 Task: Log work in the project TrendForge for the issue 'Login page not loading or unresponsive' spent time as '3w 3d 14h 49m' and remaining time as '5w 2d 11h 32m' and move to top of backlog. Now add the issue to the epic 'Platform Migration'.
Action: Mouse moved to (257, 70)
Screenshot: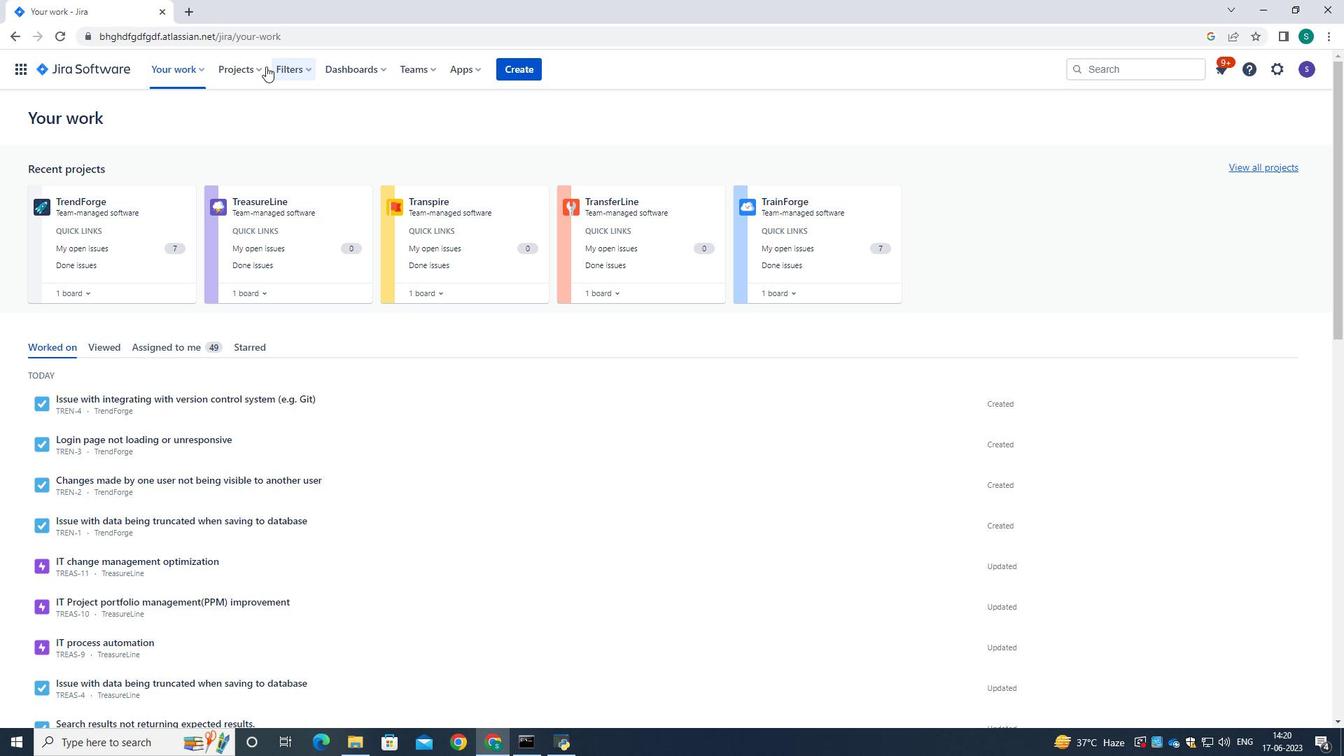 
Action: Mouse pressed left at (257, 70)
Screenshot: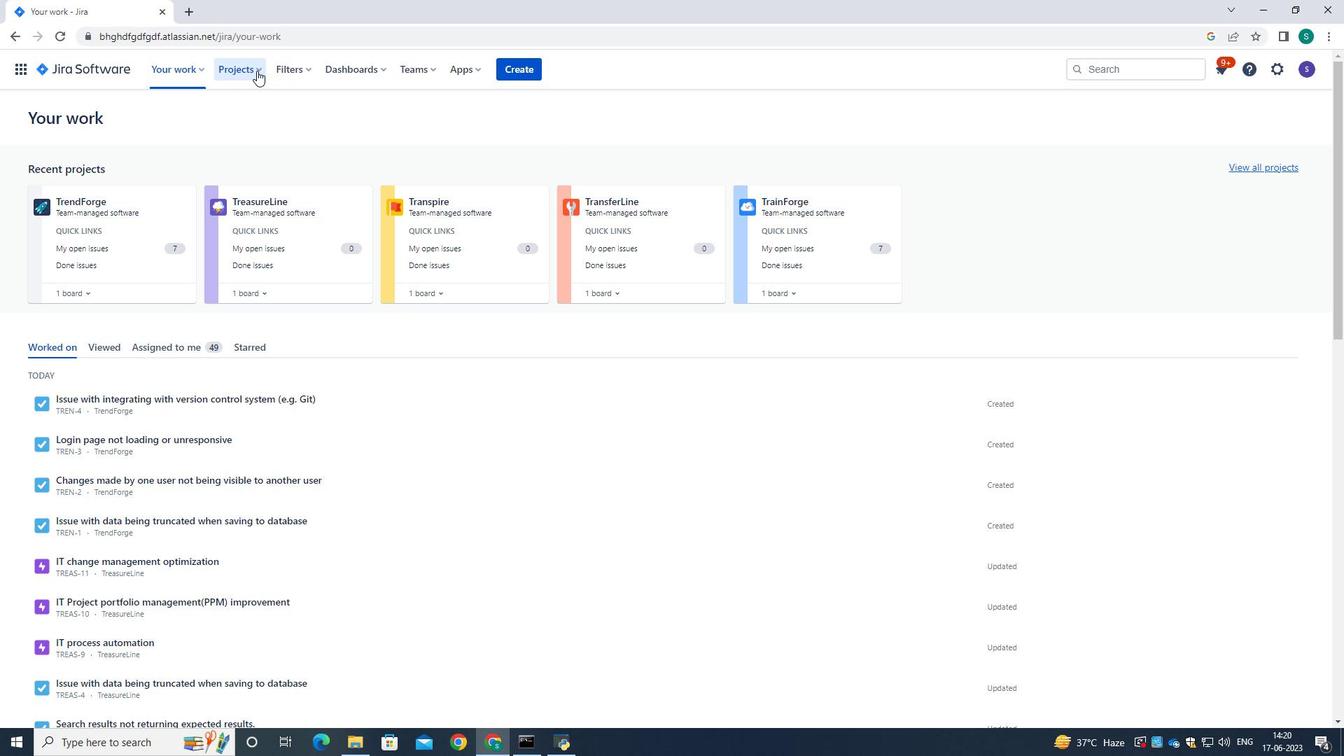 
Action: Mouse moved to (286, 140)
Screenshot: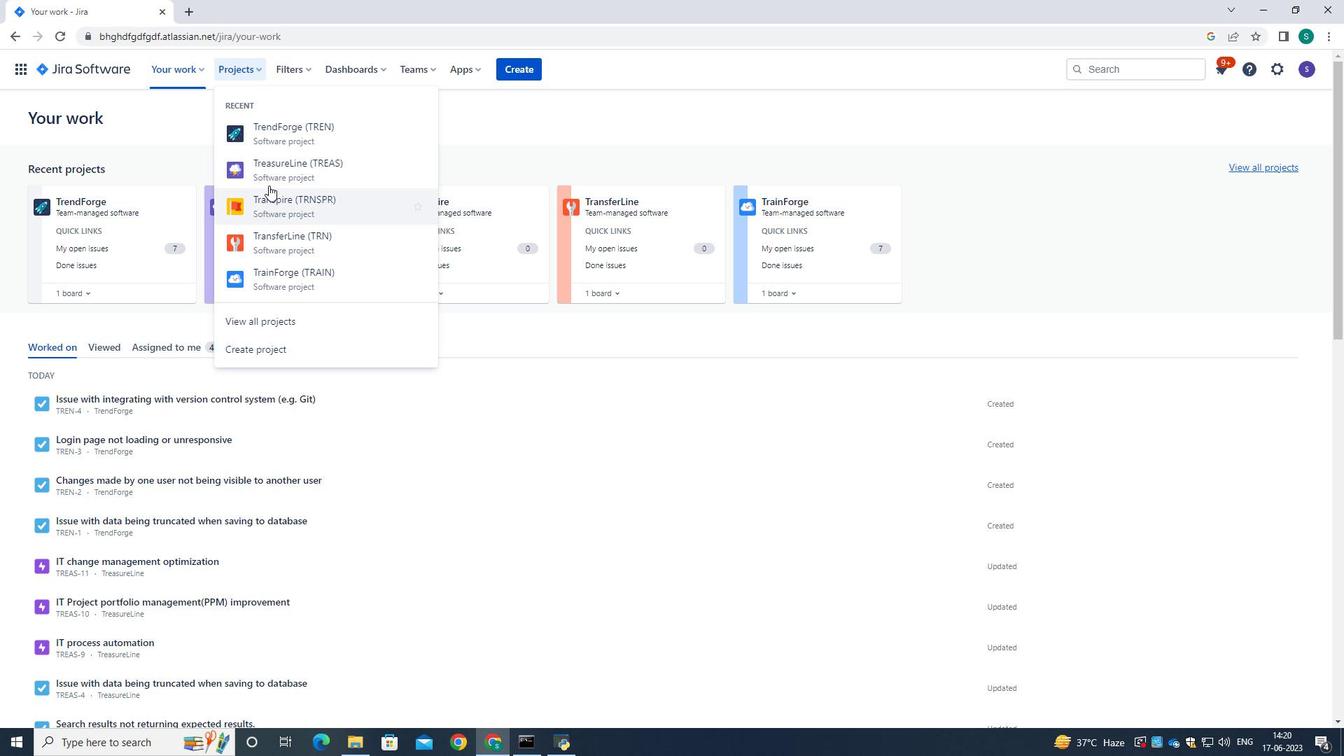 
Action: Mouse pressed left at (286, 140)
Screenshot: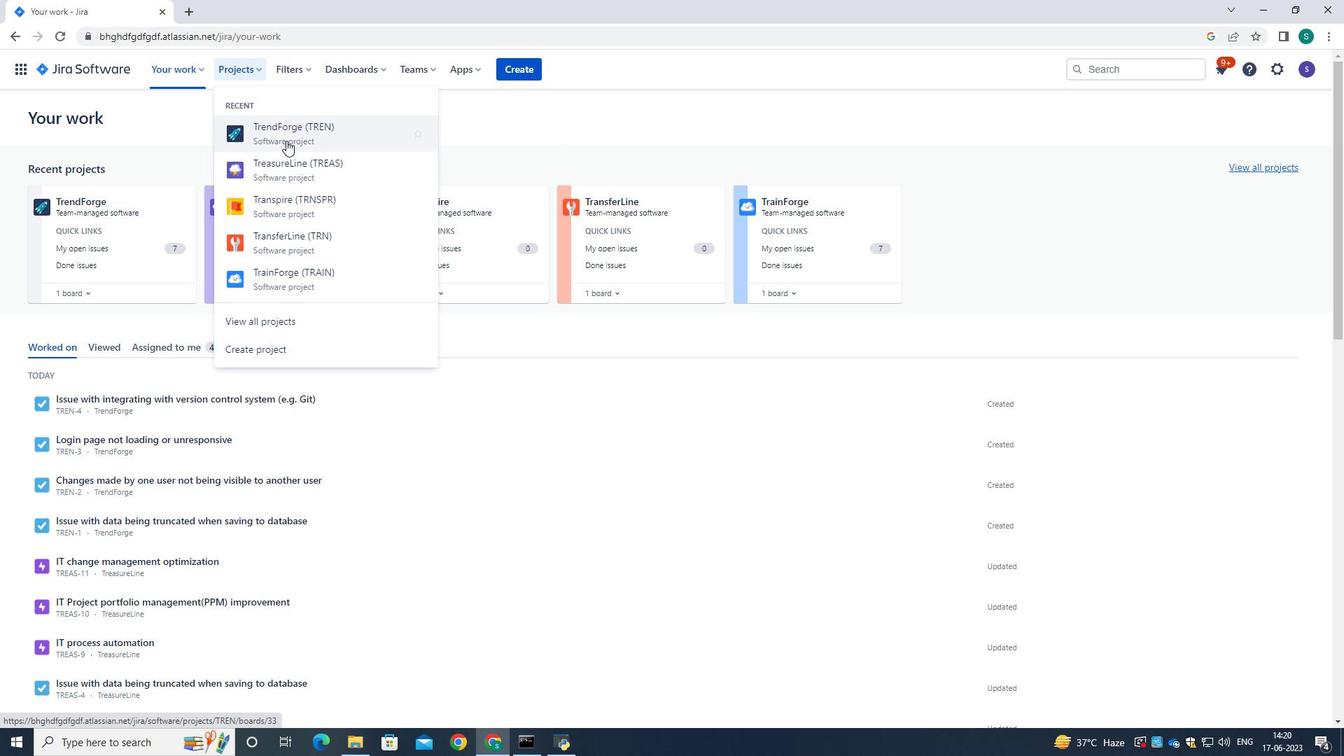 
Action: Mouse moved to (60, 208)
Screenshot: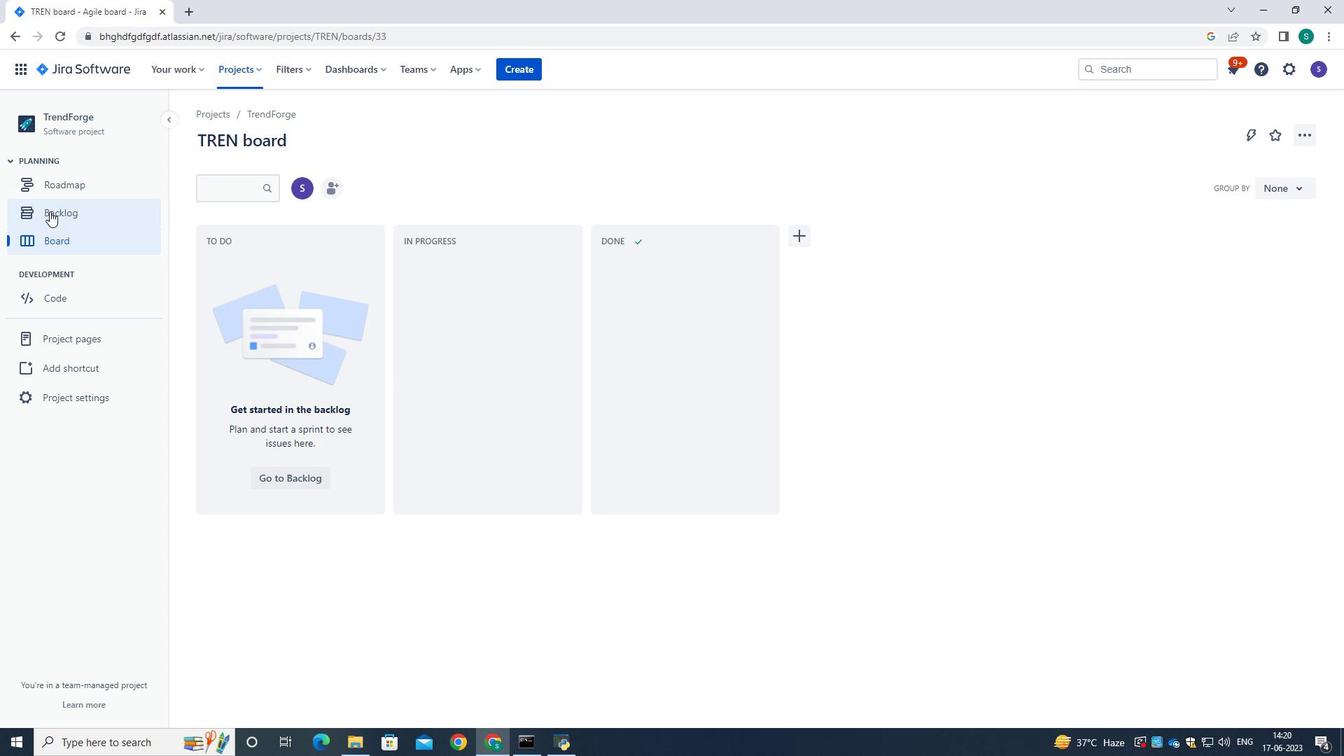 
Action: Mouse pressed left at (60, 208)
Screenshot: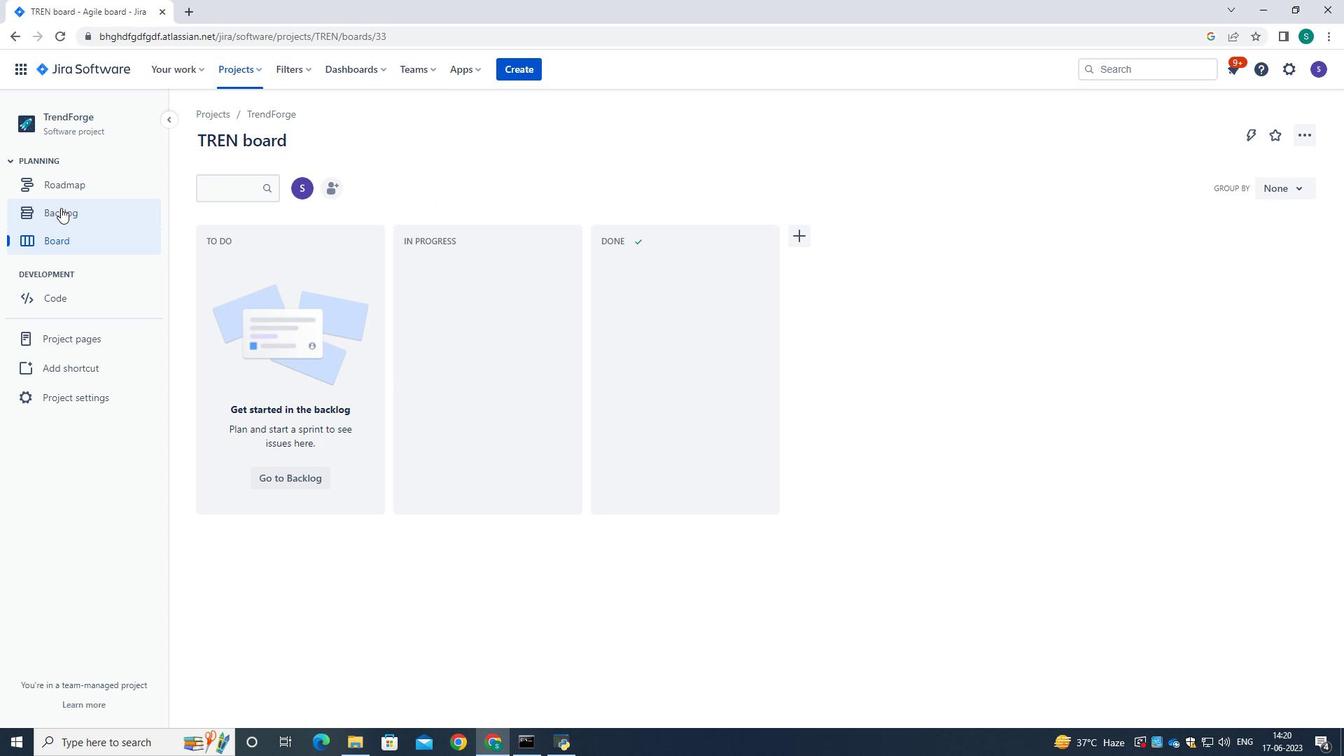 
Action: Mouse moved to (471, 367)
Screenshot: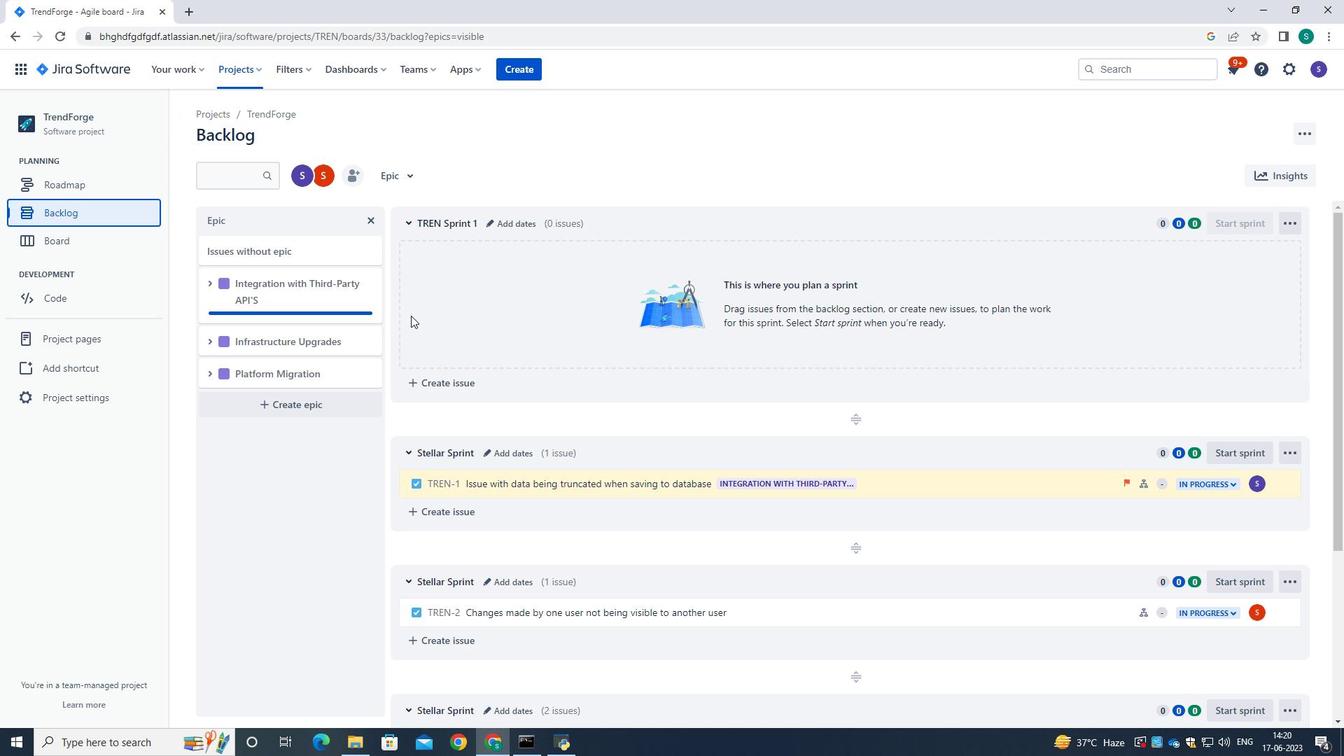 
Action: Mouse scrolled (471, 366) with delta (0, 0)
Screenshot: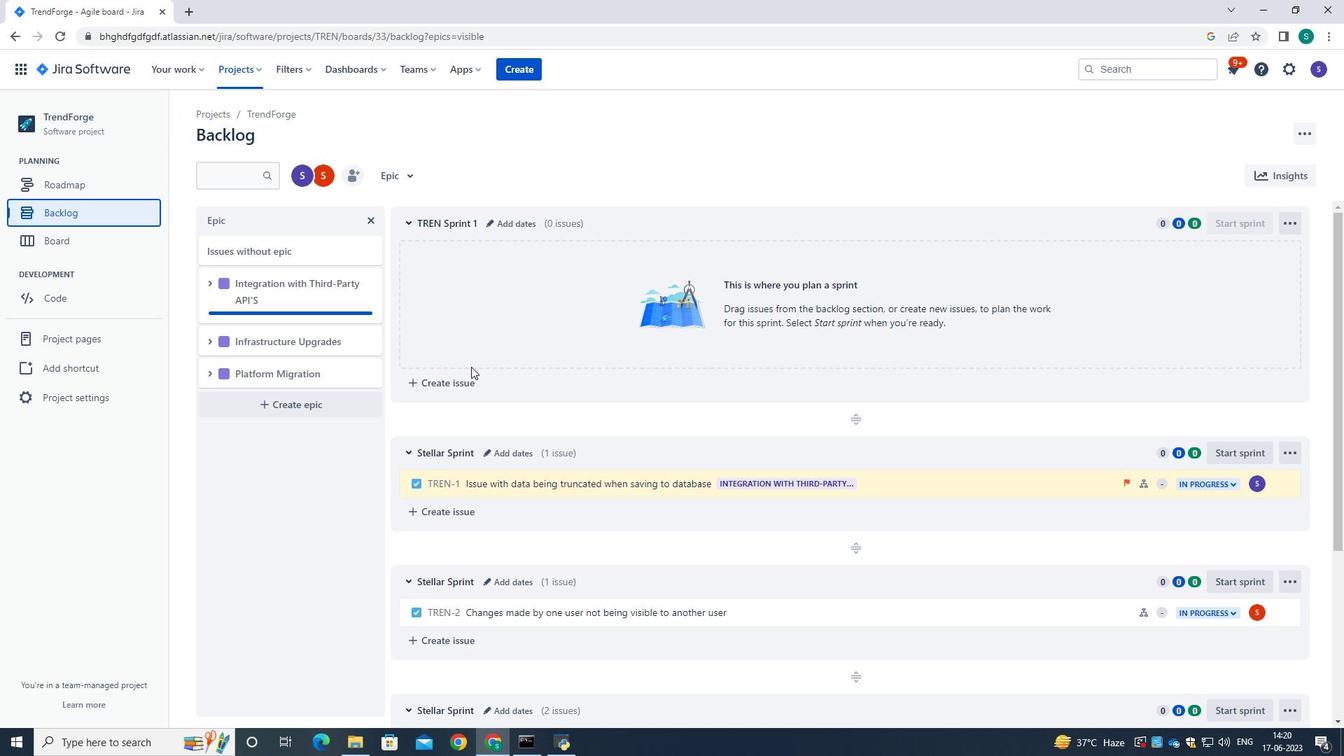 
Action: Mouse scrolled (471, 366) with delta (0, 0)
Screenshot: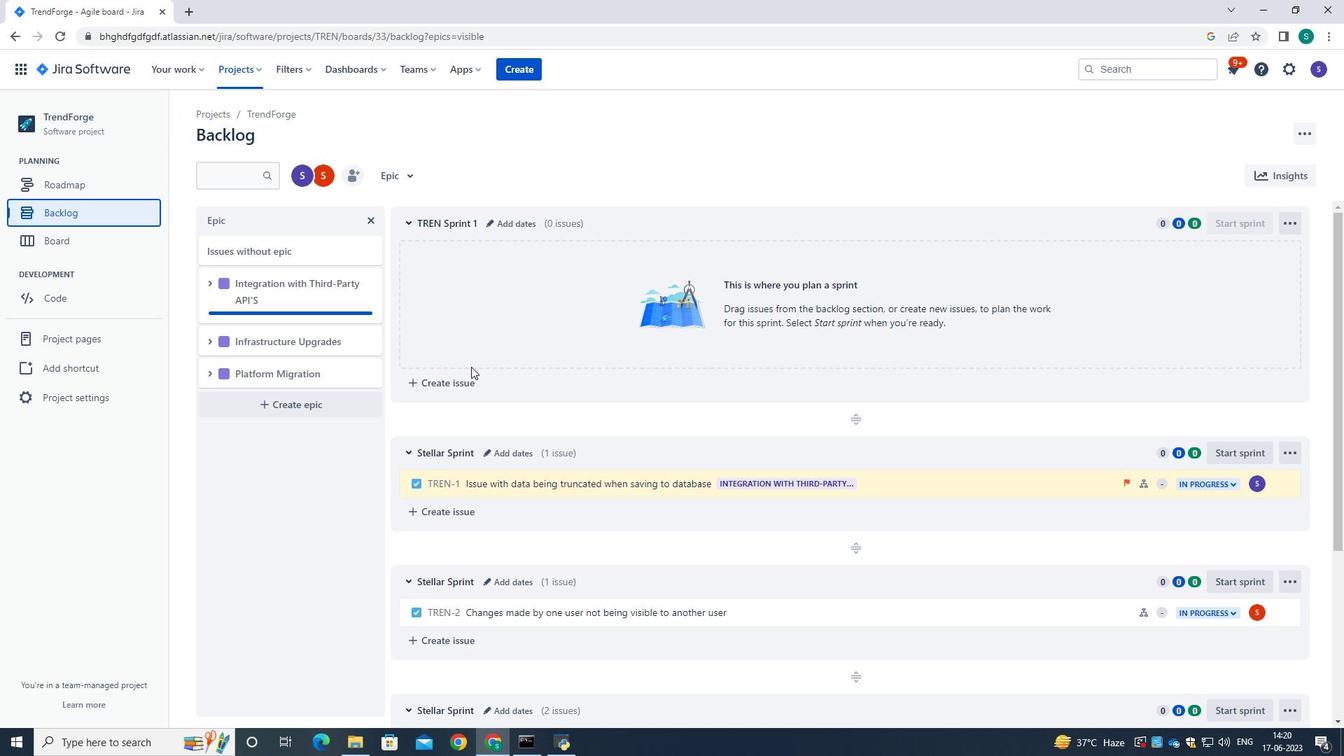 
Action: Mouse moved to (475, 378)
Screenshot: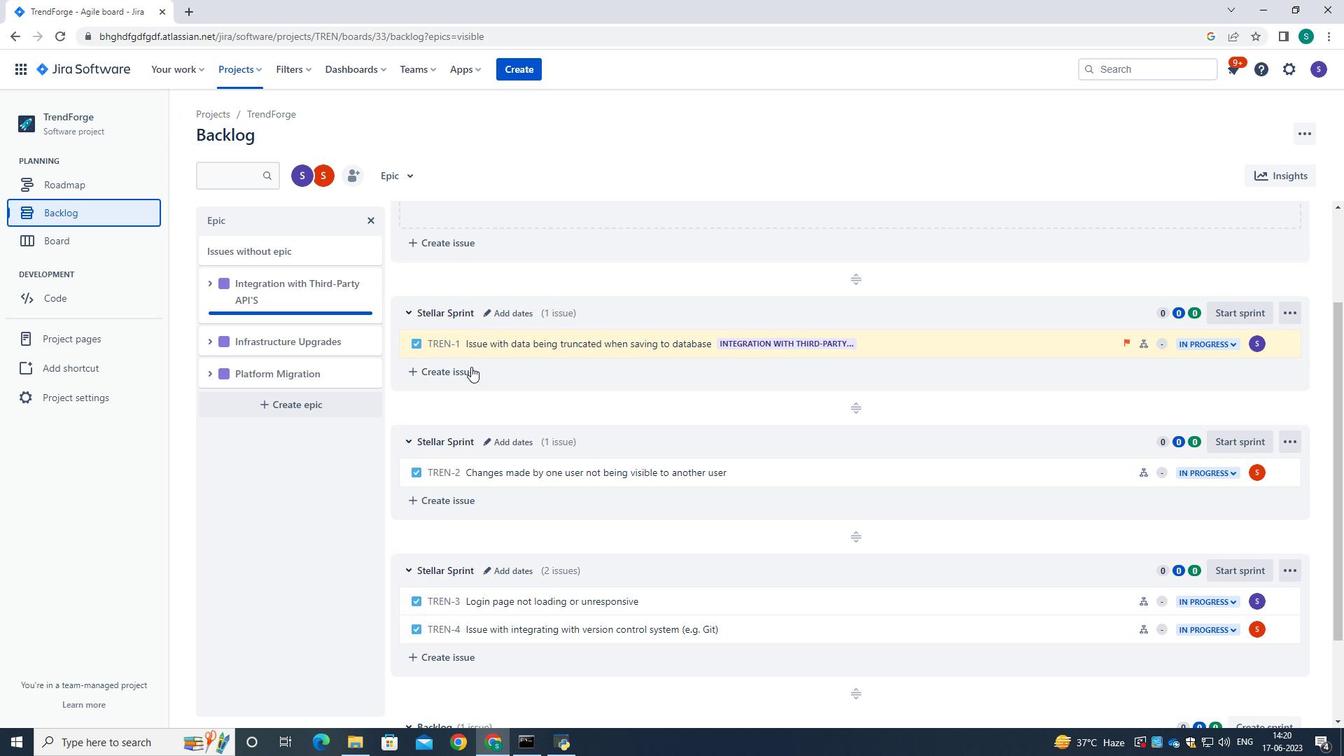 
Action: Mouse scrolled (475, 378) with delta (0, 0)
Screenshot: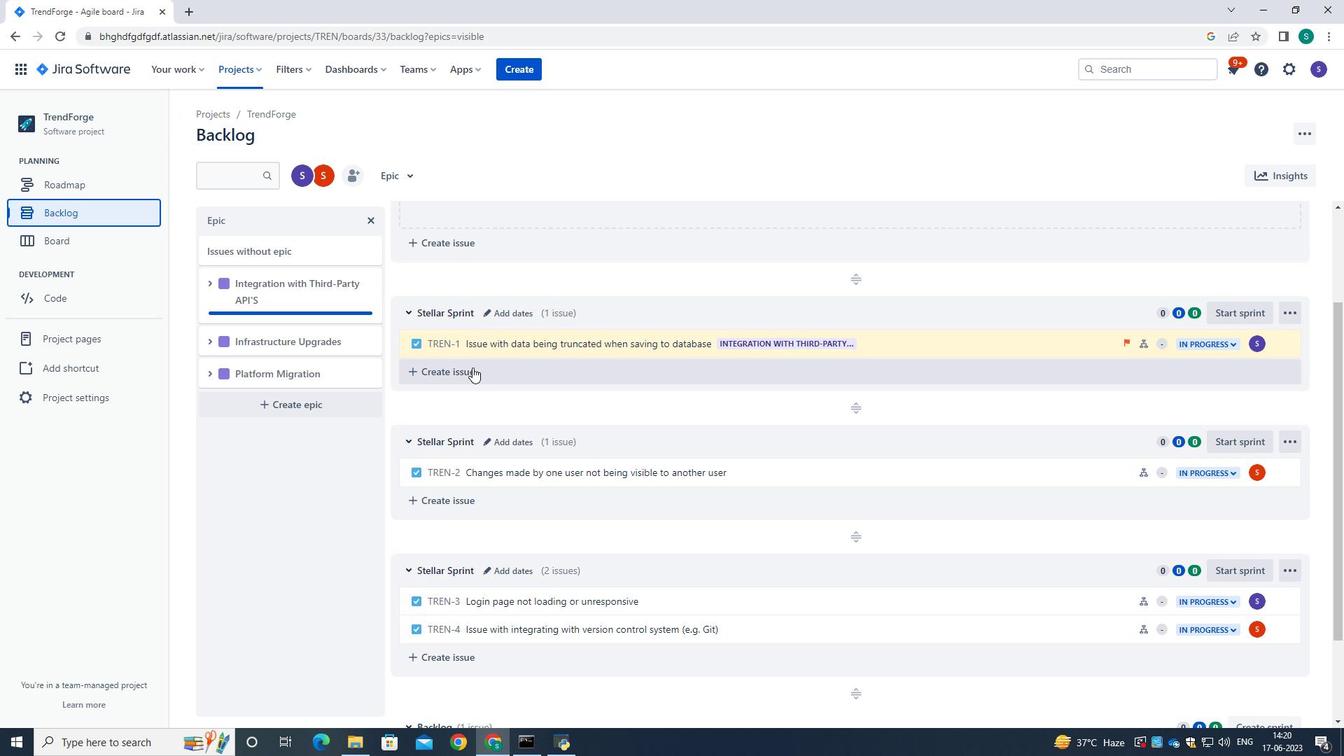
Action: Mouse moved to (606, 535)
Screenshot: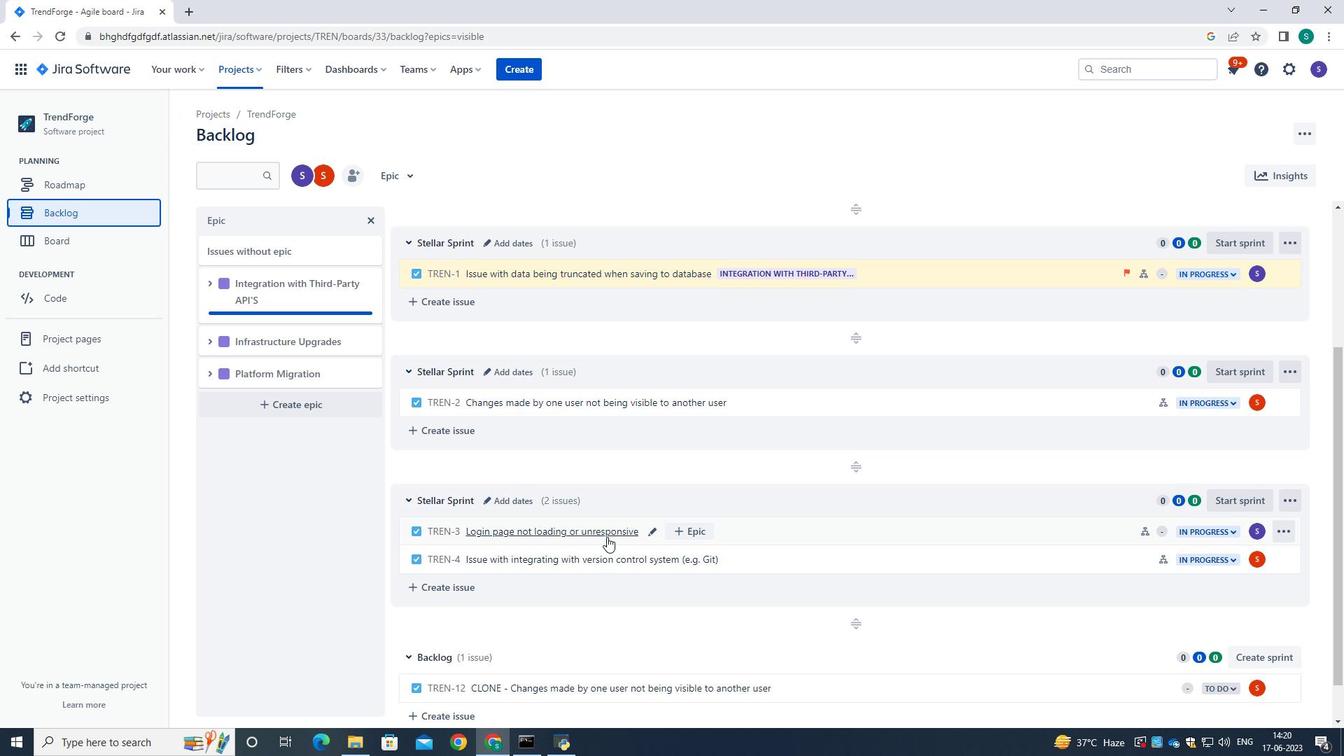 
Action: Mouse pressed left at (606, 535)
Screenshot: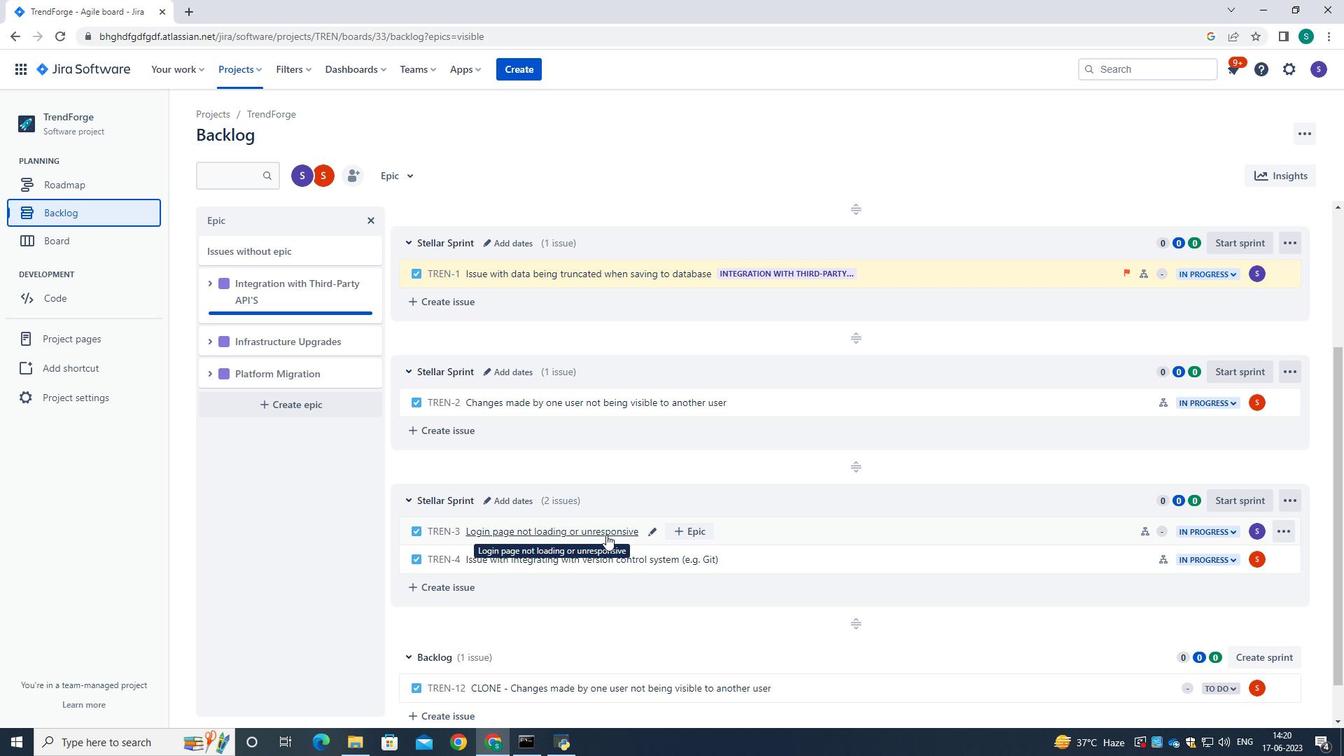 
Action: Mouse moved to (1134, 509)
Screenshot: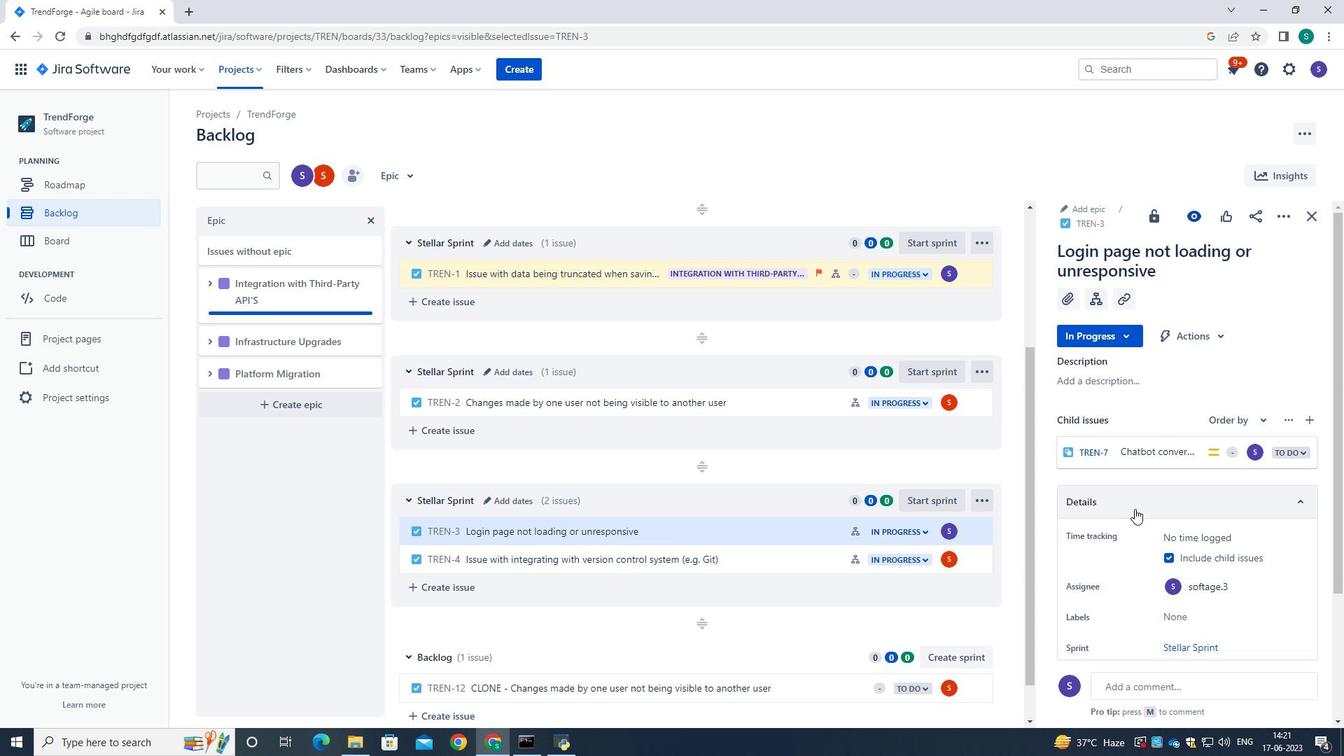 
Action: Mouse scrolled (1134, 508) with delta (0, 0)
Screenshot: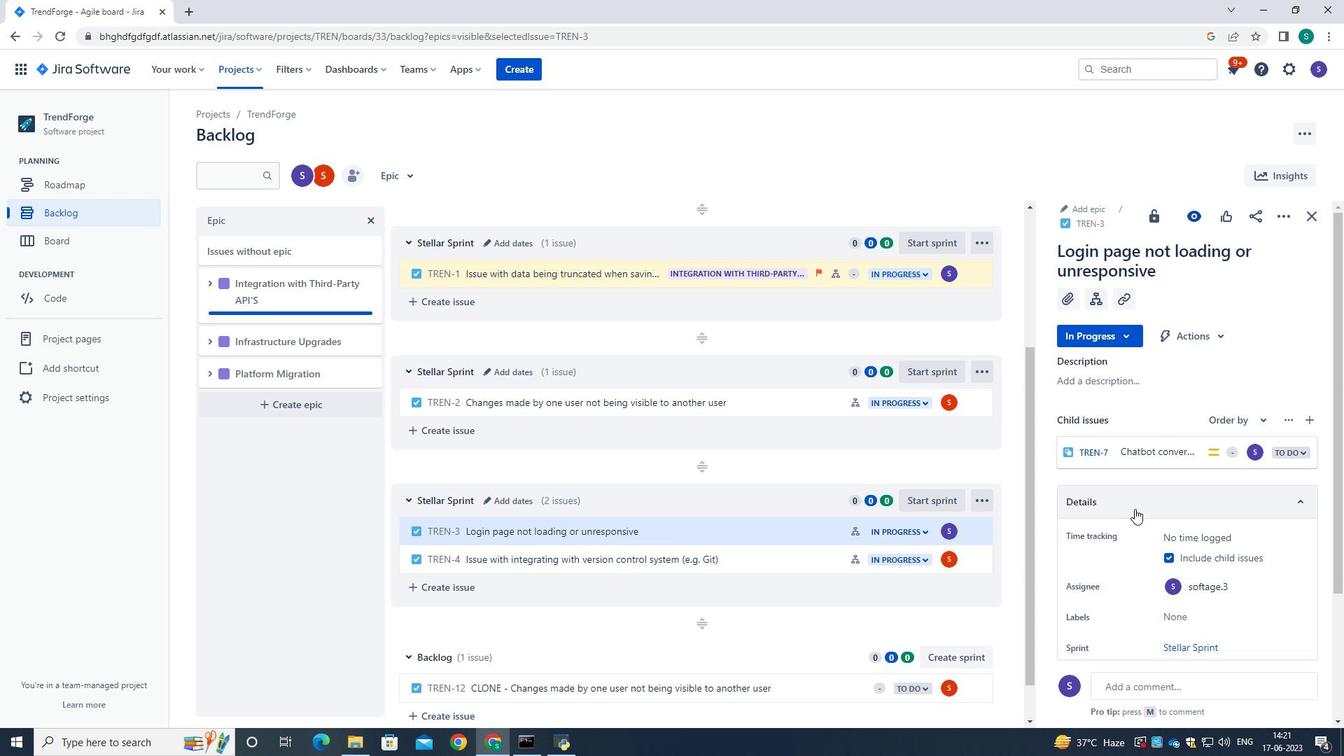 
Action: Mouse scrolled (1134, 508) with delta (0, 0)
Screenshot: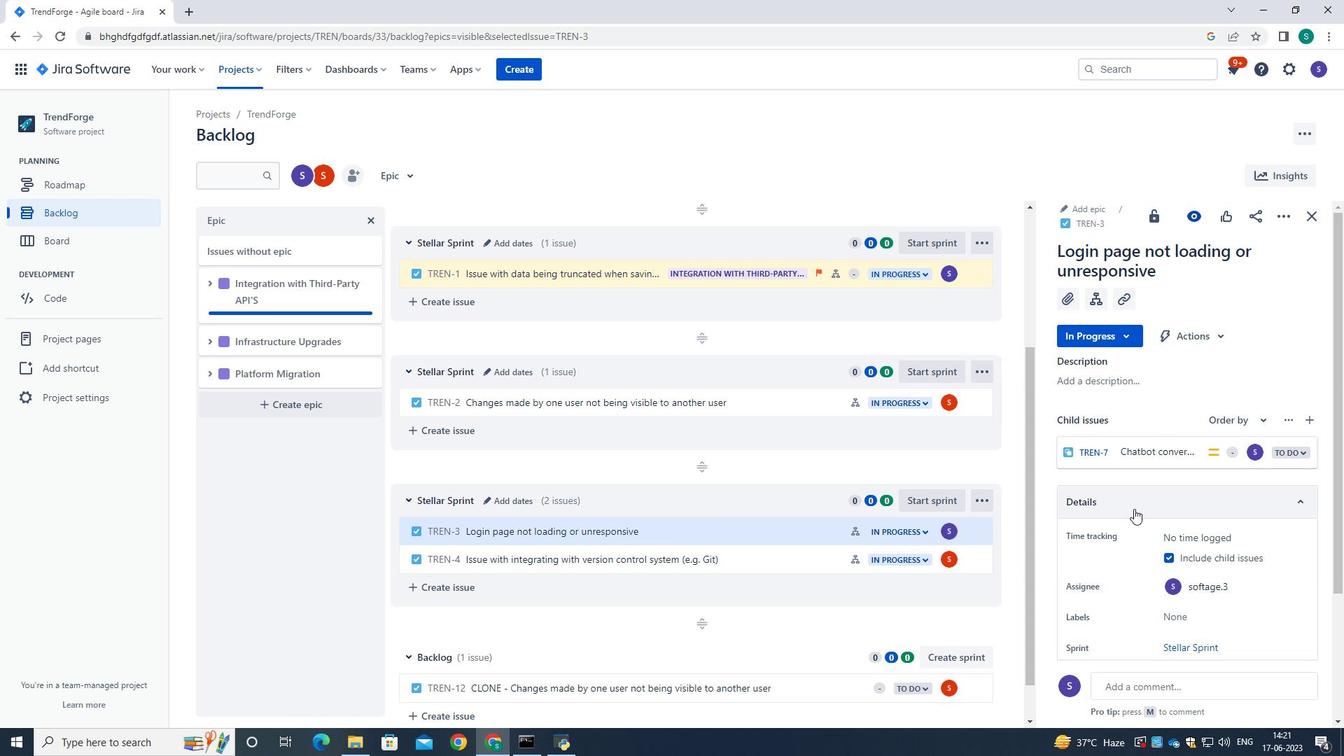 
Action: Mouse scrolled (1134, 509) with delta (0, 0)
Screenshot: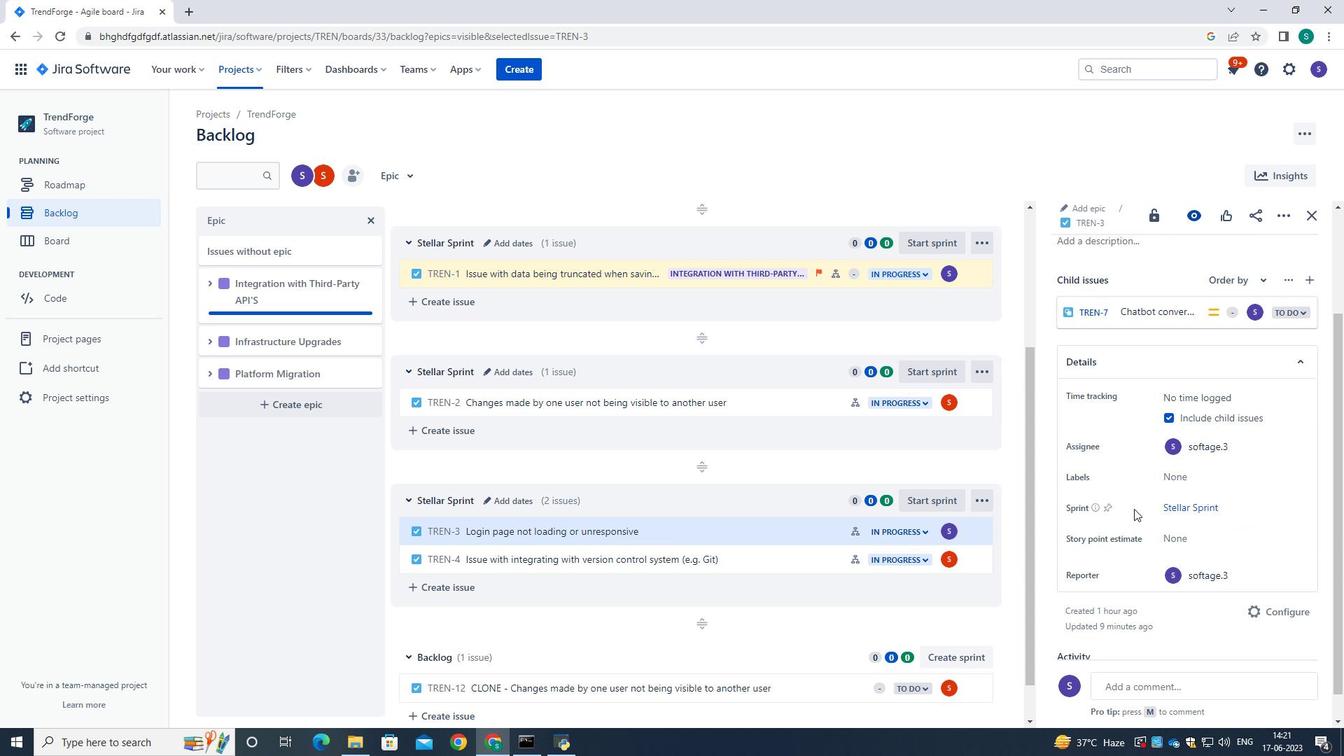 
Action: Mouse scrolled (1134, 509) with delta (0, 0)
Screenshot: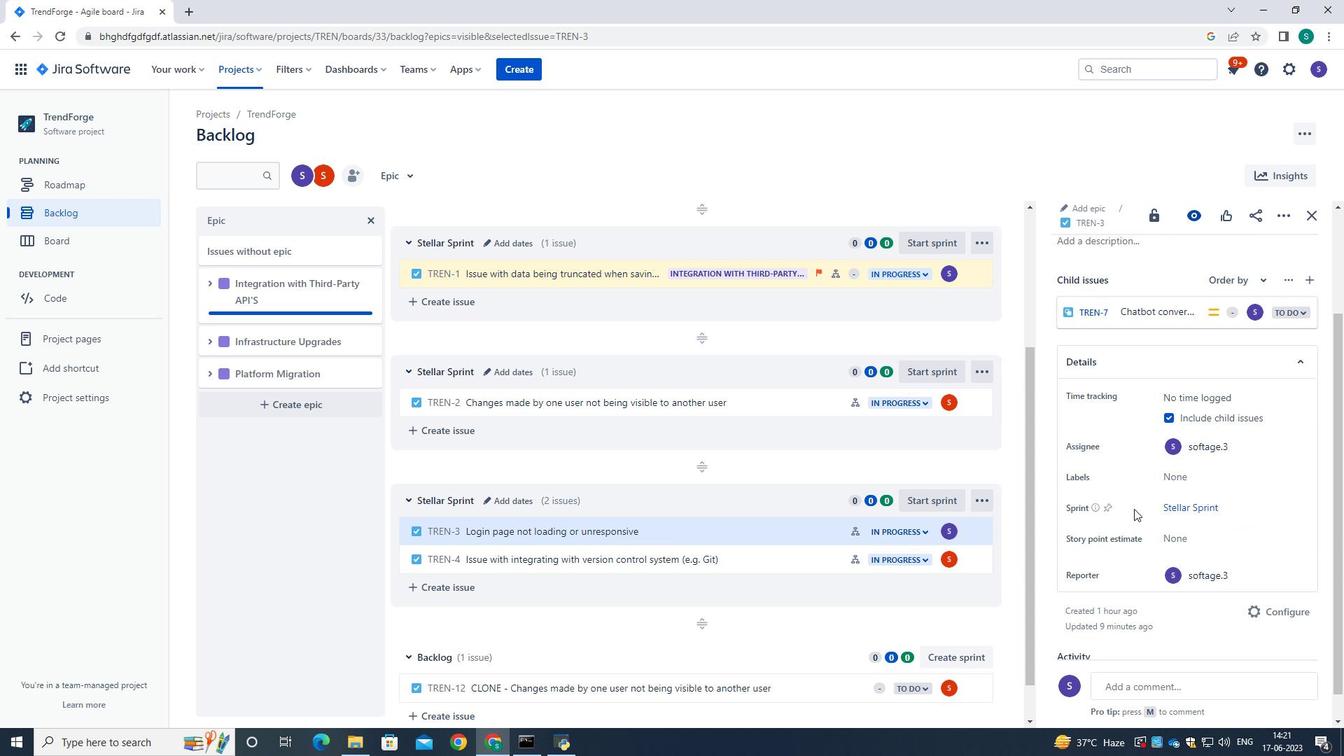 
Action: Mouse scrolled (1134, 509) with delta (0, 0)
Screenshot: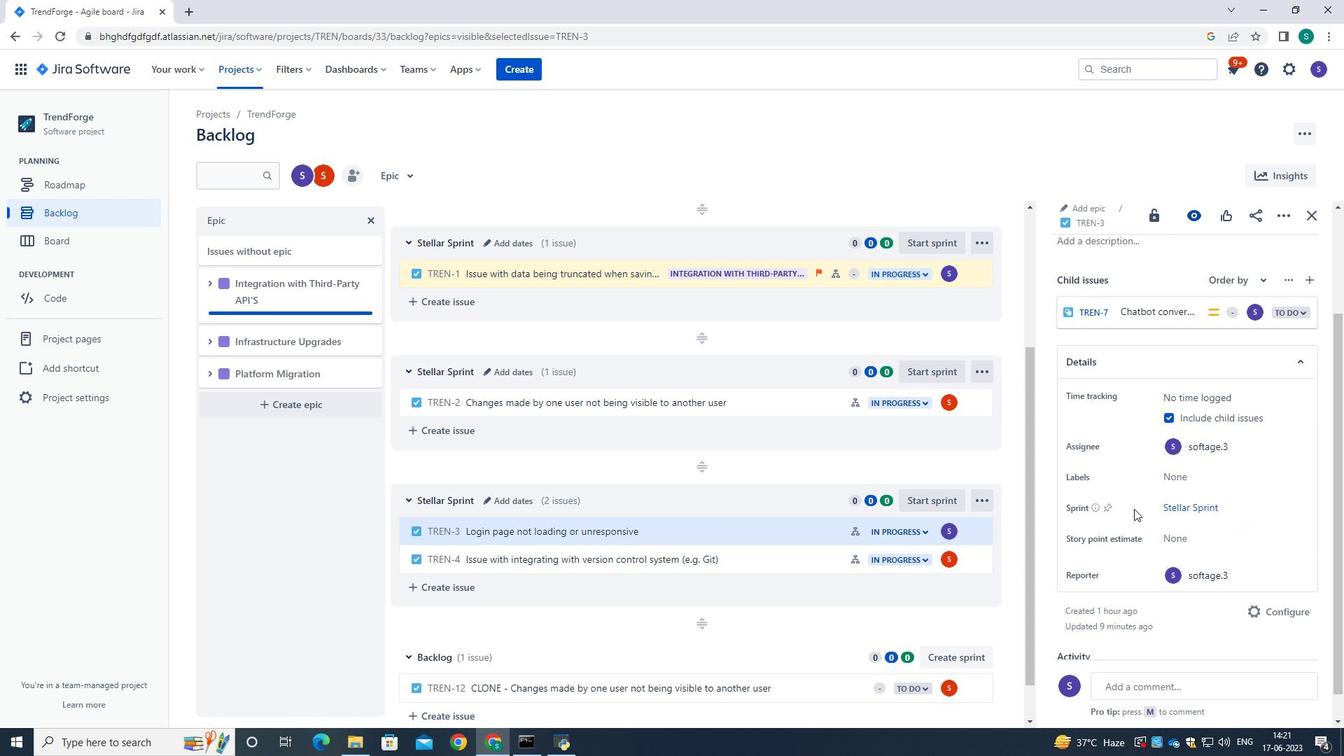 
Action: Mouse scrolled (1134, 509) with delta (0, 0)
Screenshot: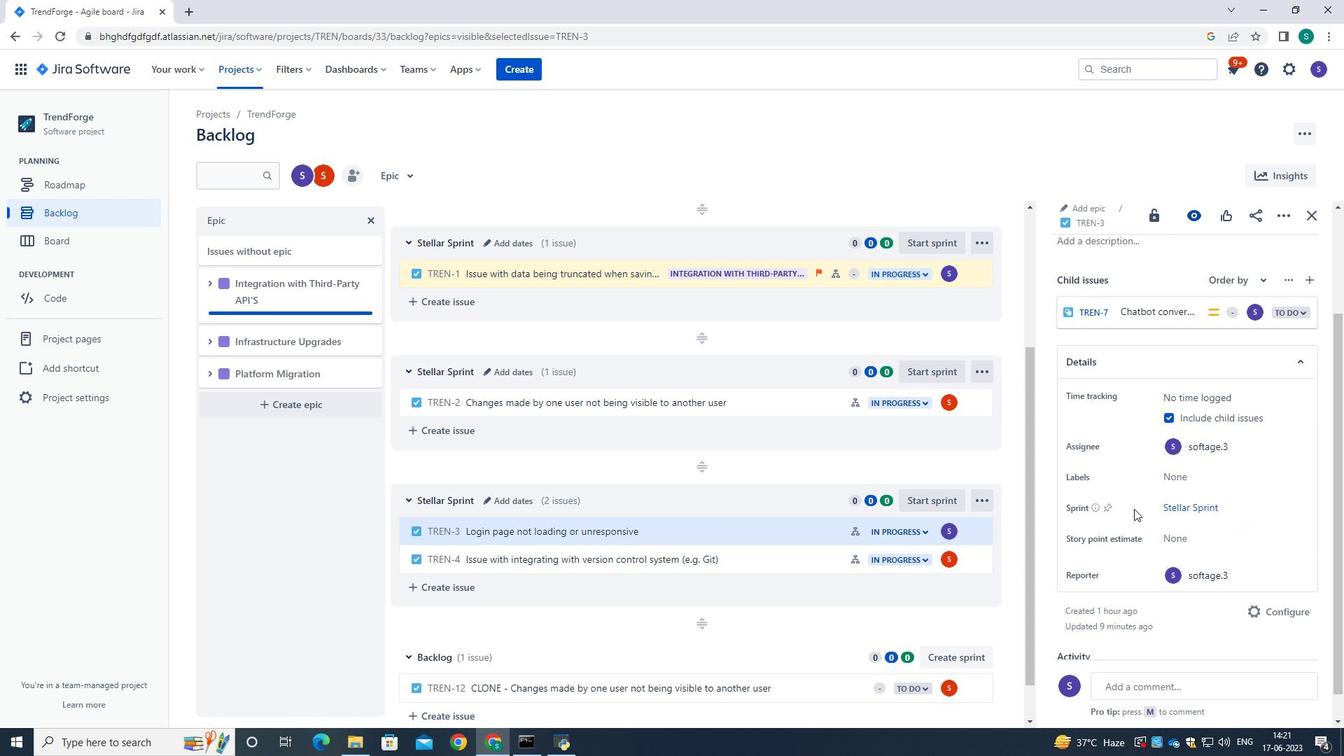 
Action: Mouse moved to (1279, 219)
Screenshot: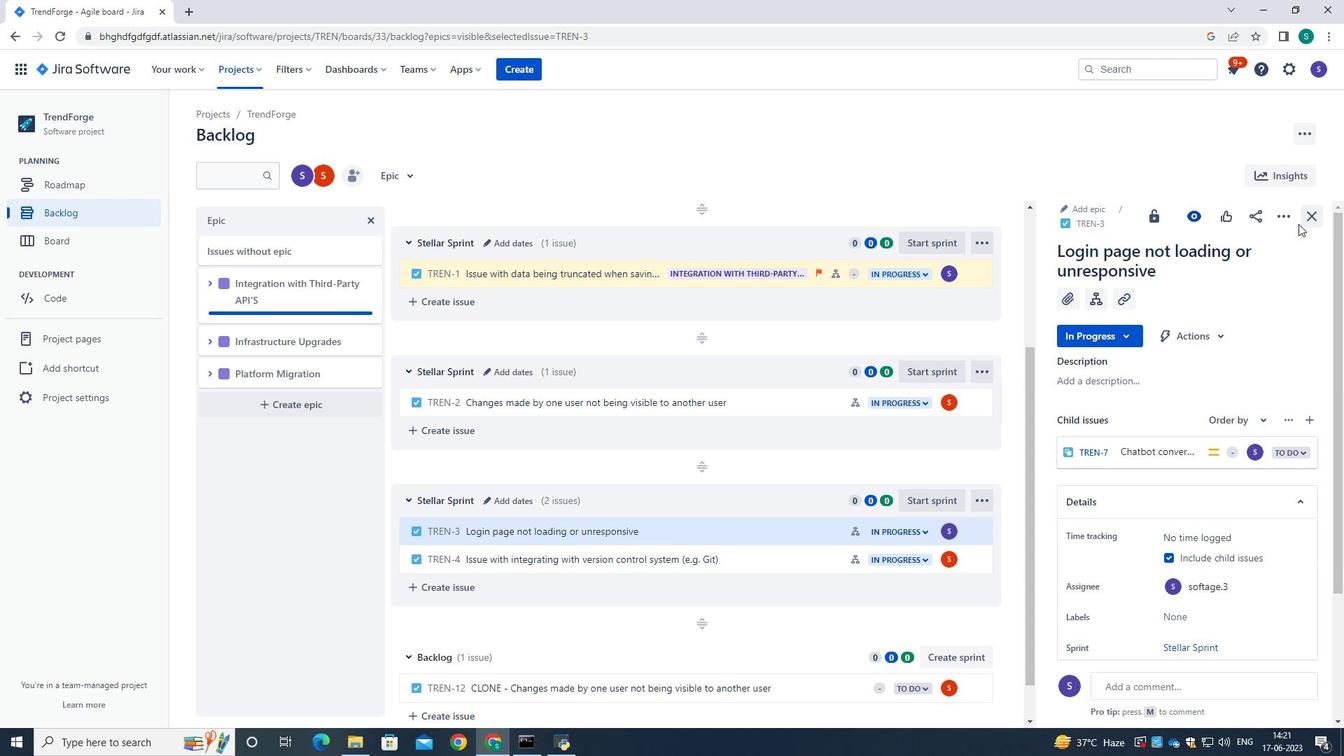
Action: Mouse pressed left at (1279, 219)
Screenshot: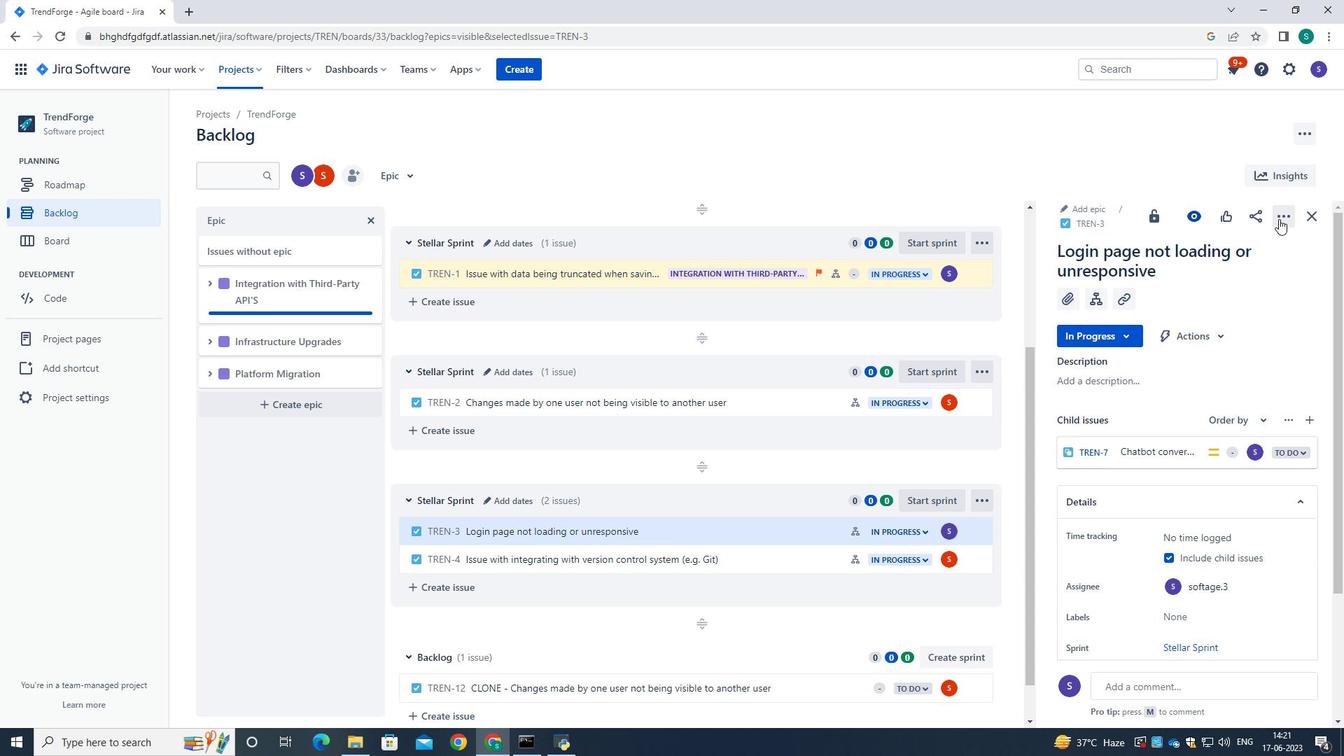 
Action: Mouse moved to (1224, 252)
Screenshot: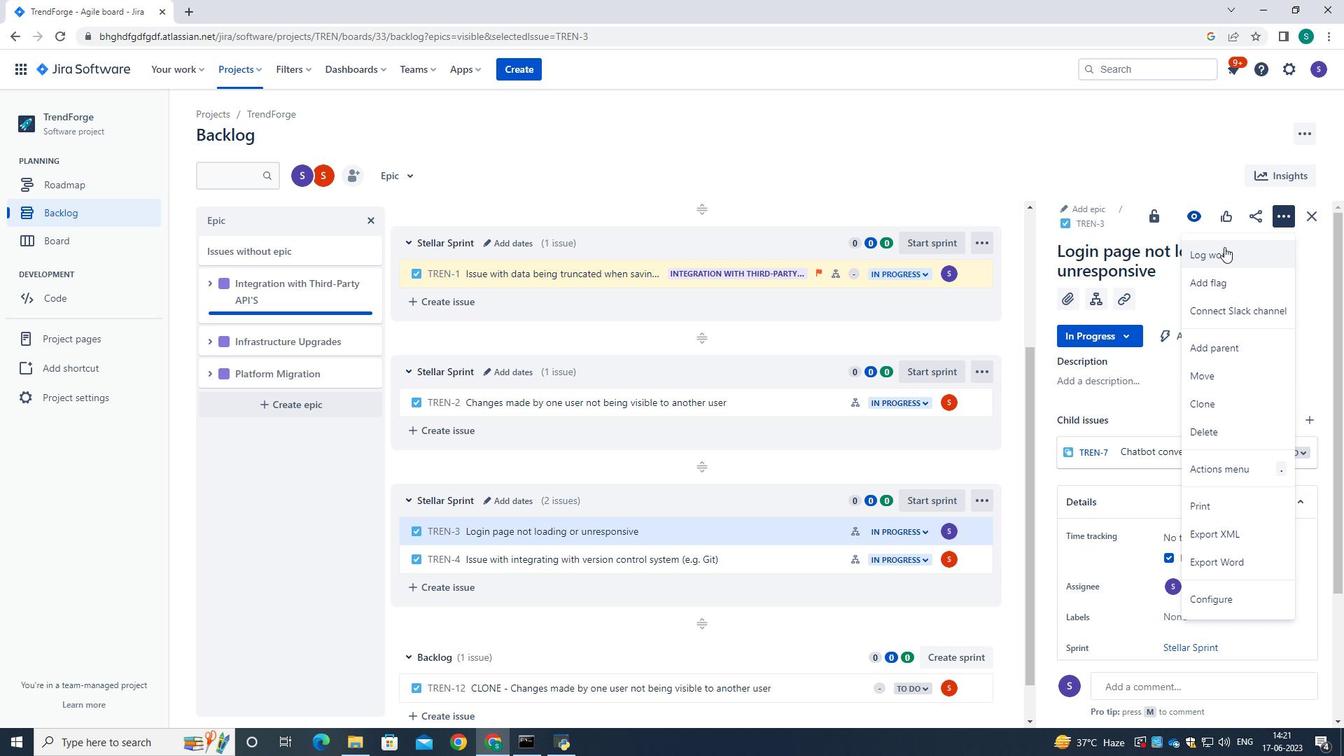
Action: Mouse pressed left at (1224, 252)
Screenshot: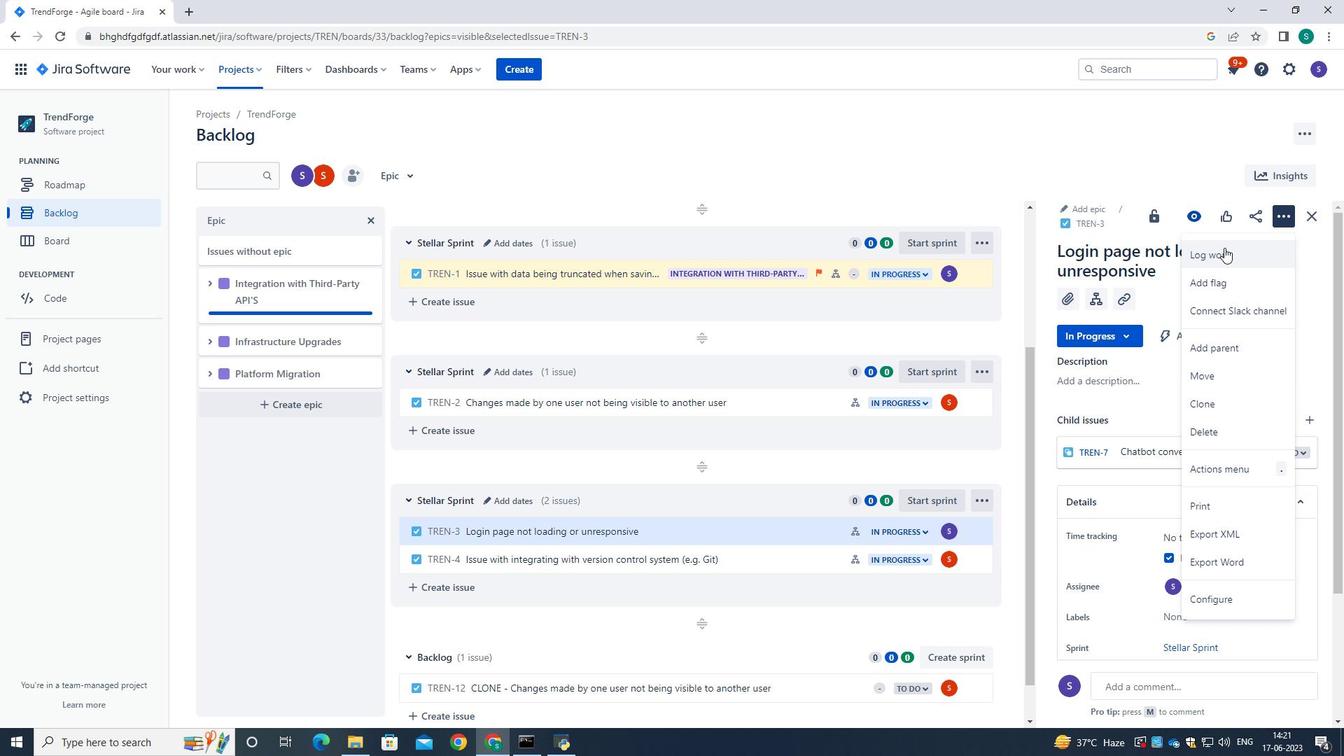 
Action: Mouse moved to (609, 208)
Screenshot: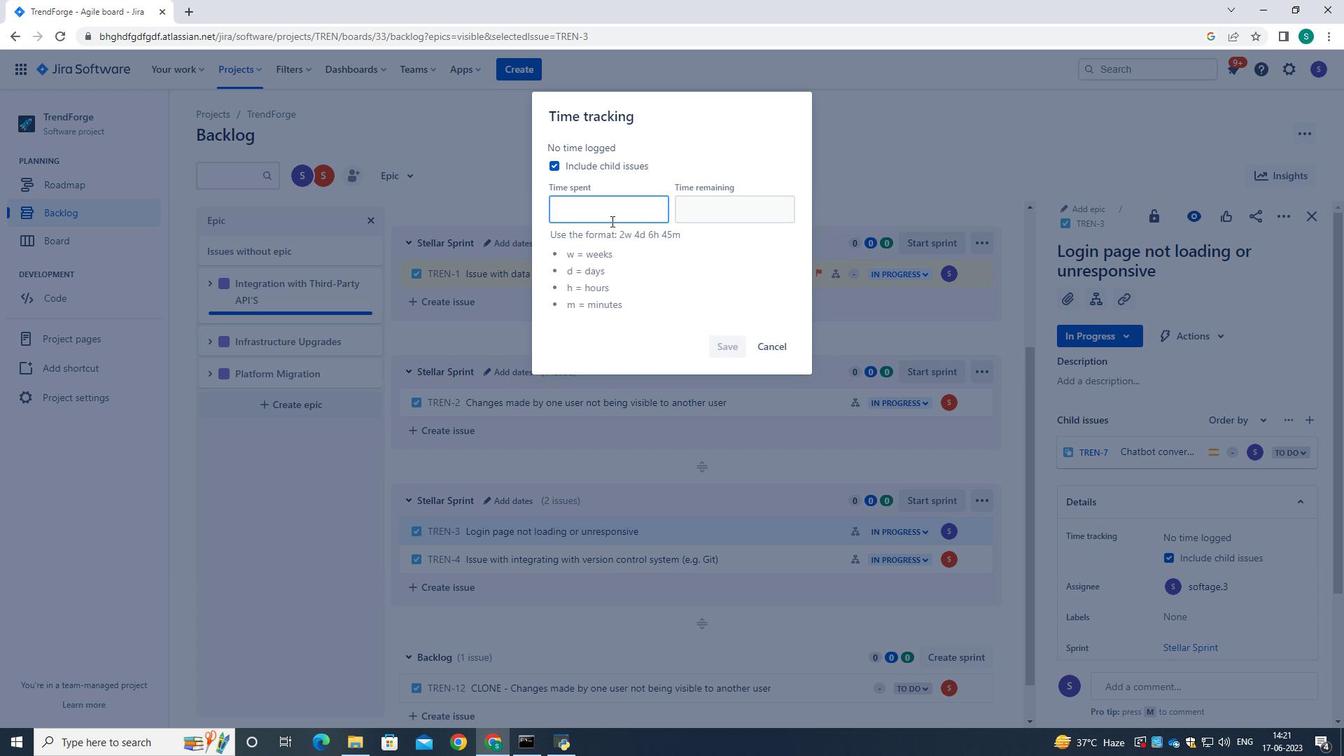 
Action: Mouse pressed left at (609, 208)
Screenshot: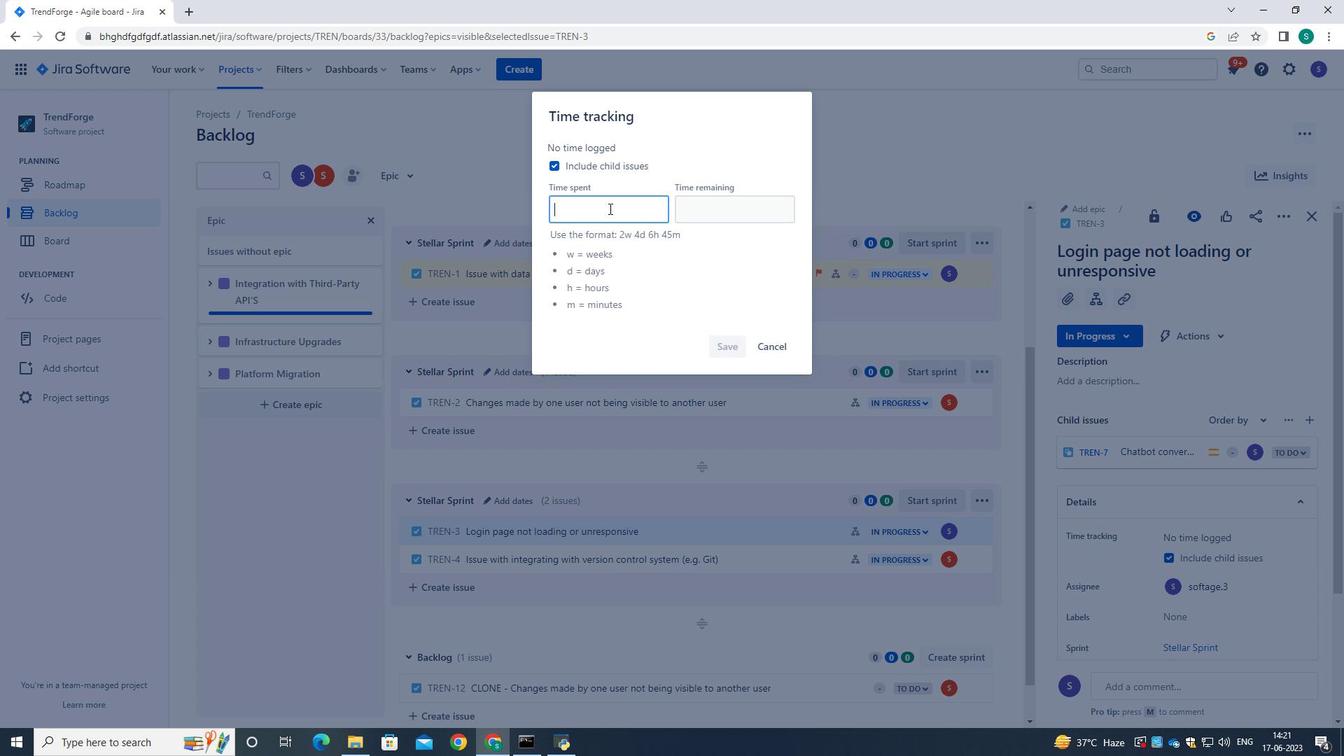 
Action: Key pressed 3w<Key.space>3d<Key.space>14h<Key.space>49m<Key.tab>5w<Key.space>2d<Key.space>11h<Key.space>32m
Screenshot: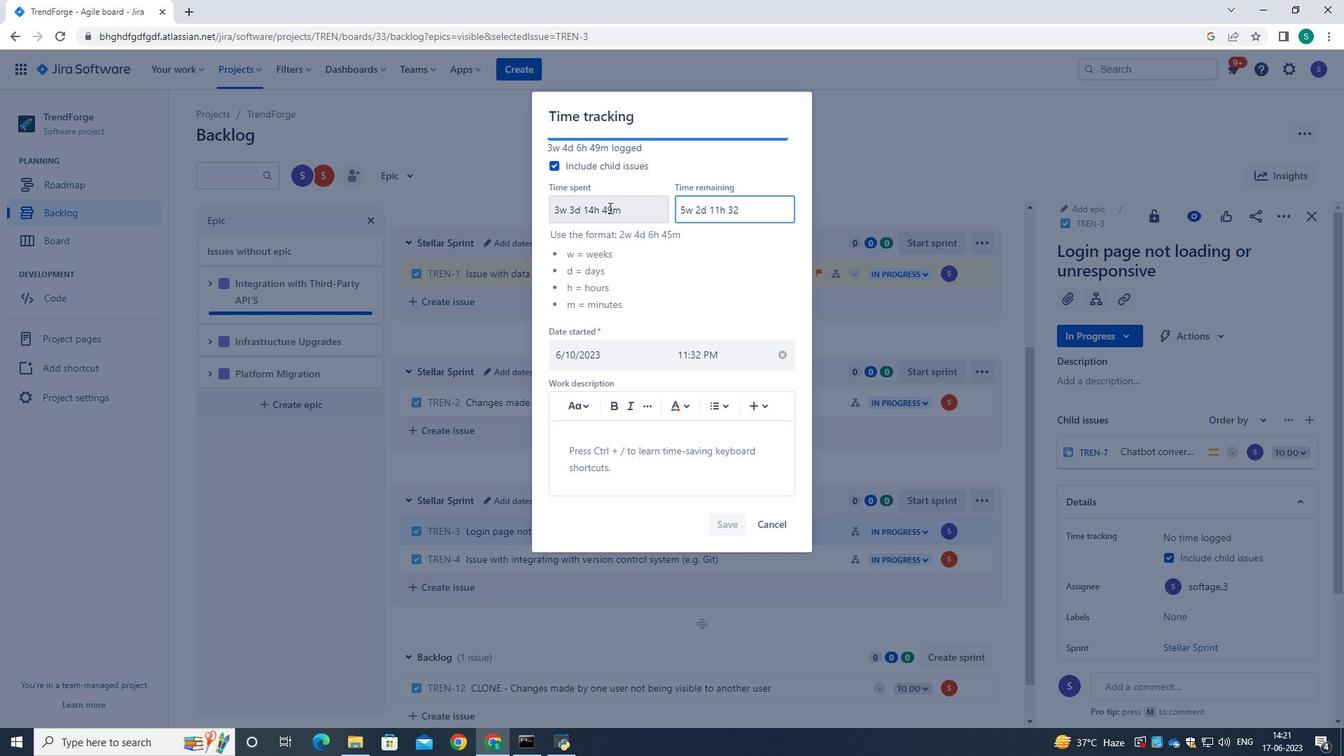 
Action: Mouse moved to (734, 531)
Screenshot: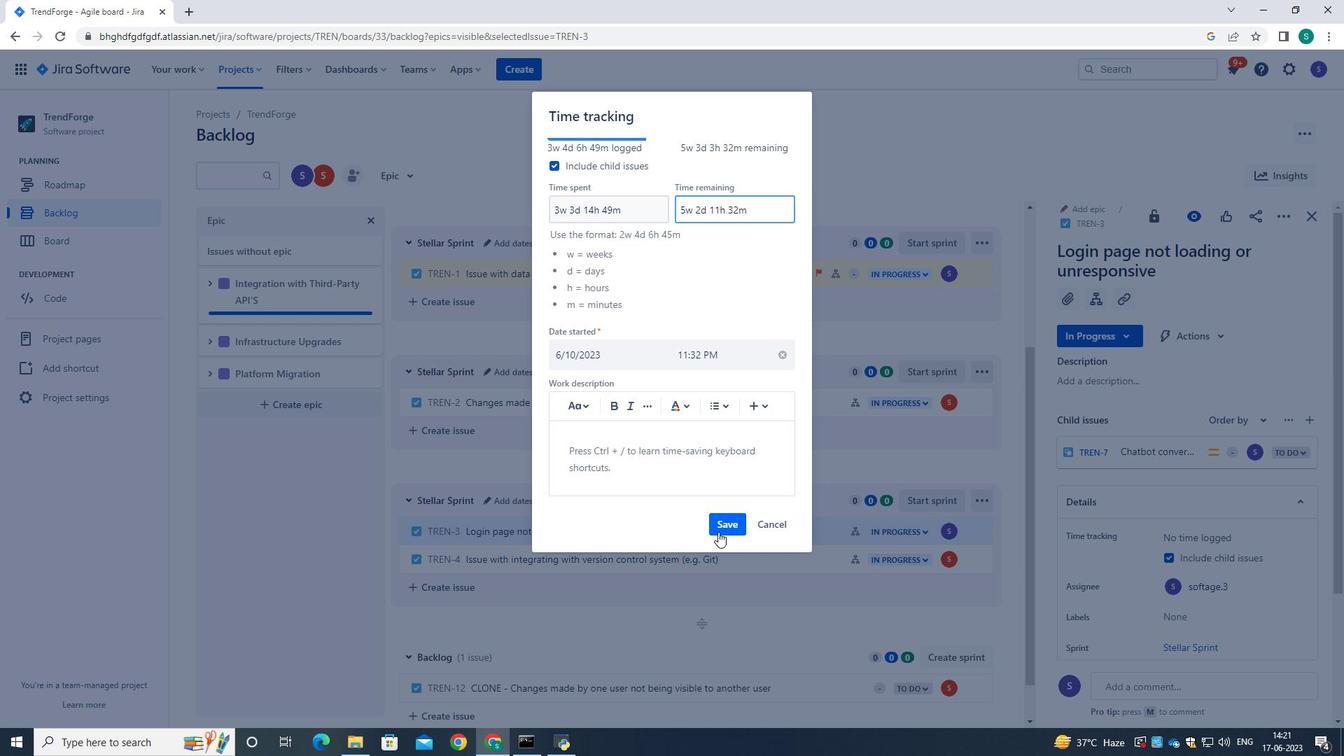 
Action: Mouse pressed left at (734, 531)
Screenshot: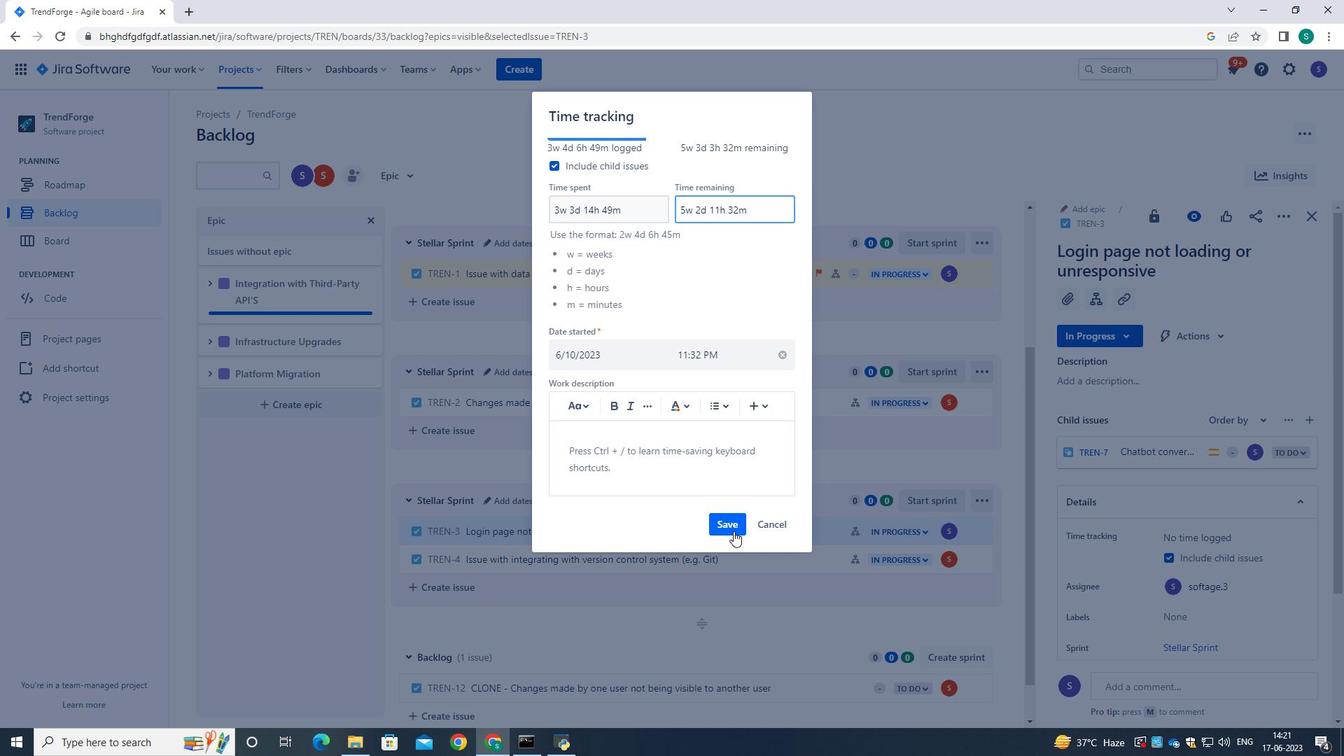 
Action: Mouse moved to (753, 376)
Screenshot: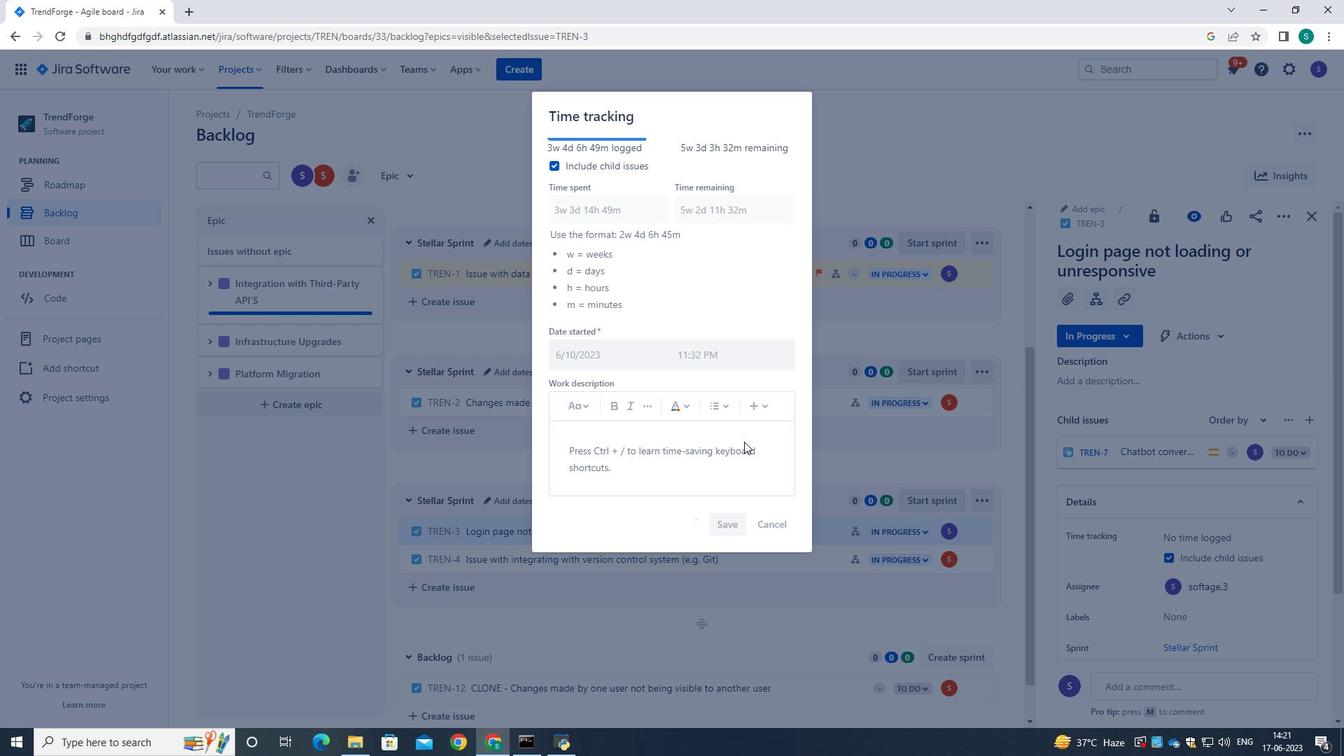 
Action: Mouse scrolled (753, 375) with delta (0, 0)
Screenshot: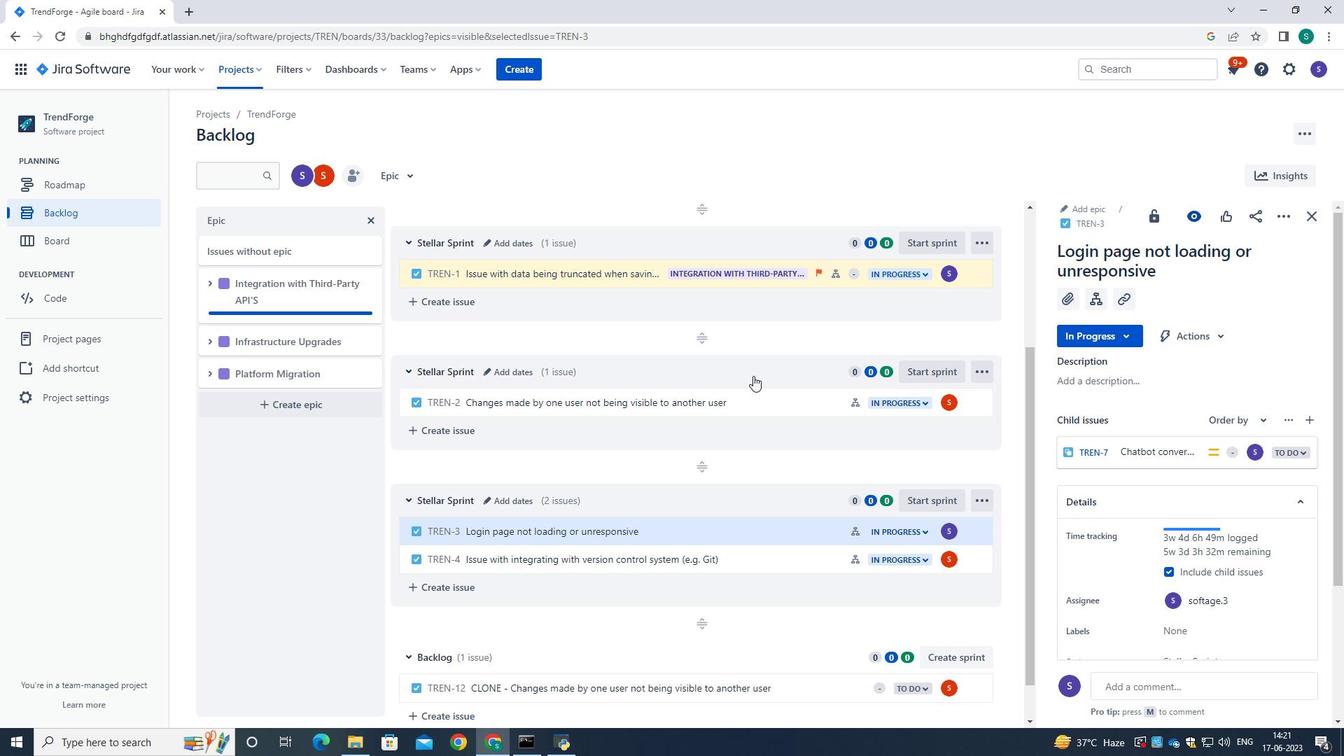 
Action: Mouse scrolled (753, 376) with delta (0, 0)
Screenshot: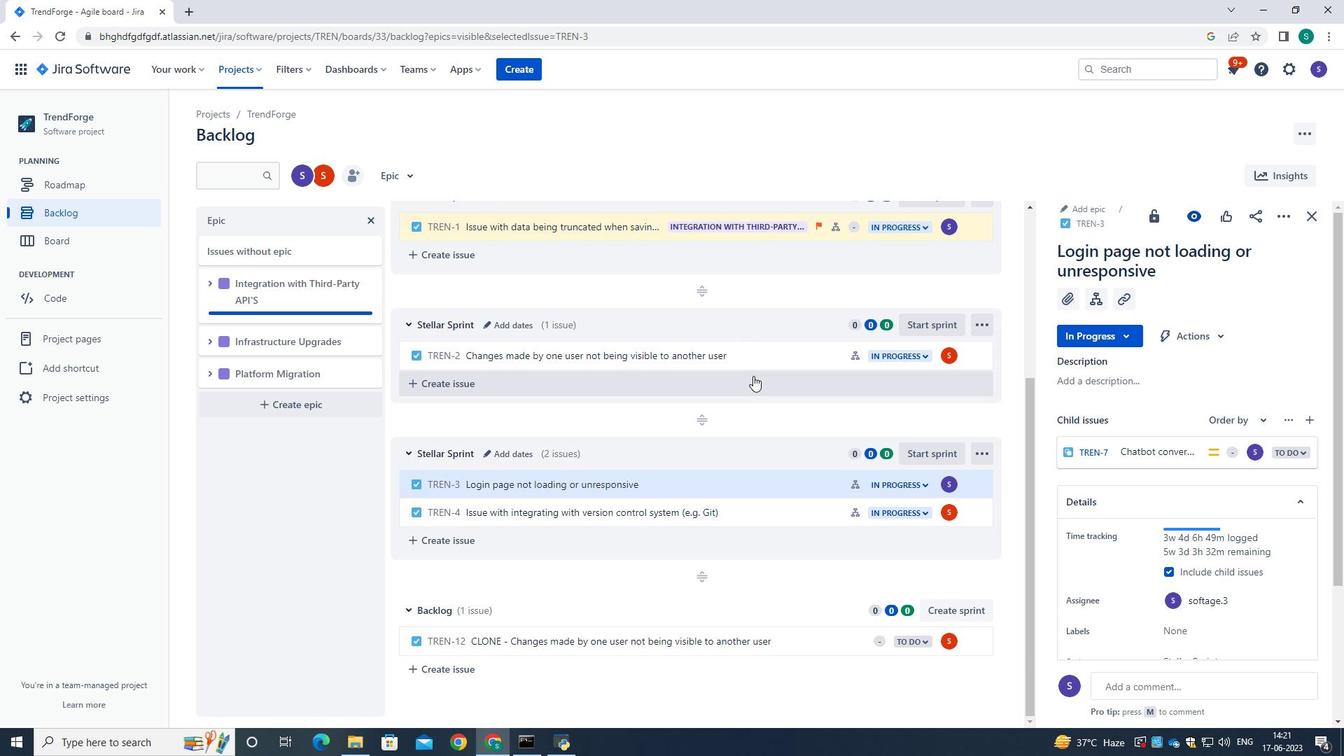 
Action: Mouse scrolled (753, 376) with delta (0, 0)
Screenshot: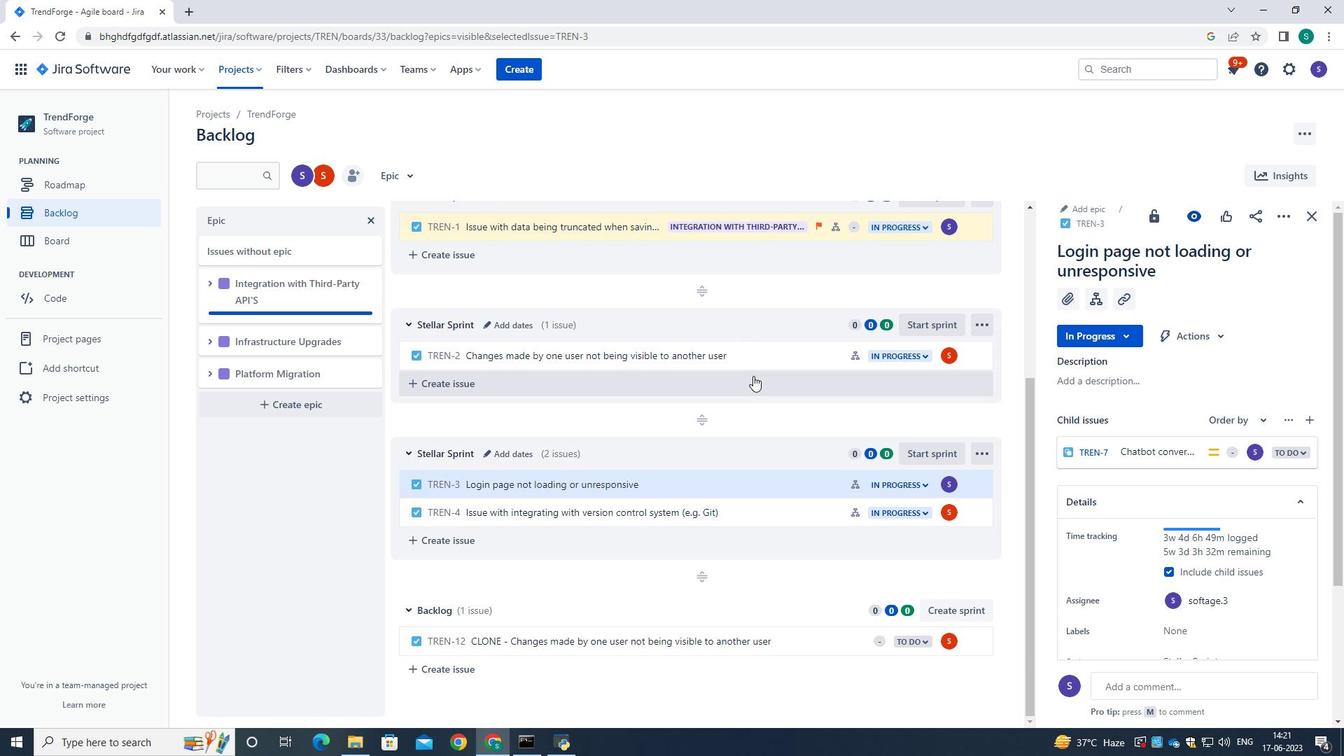 
Action: Mouse moved to (682, 446)
Screenshot: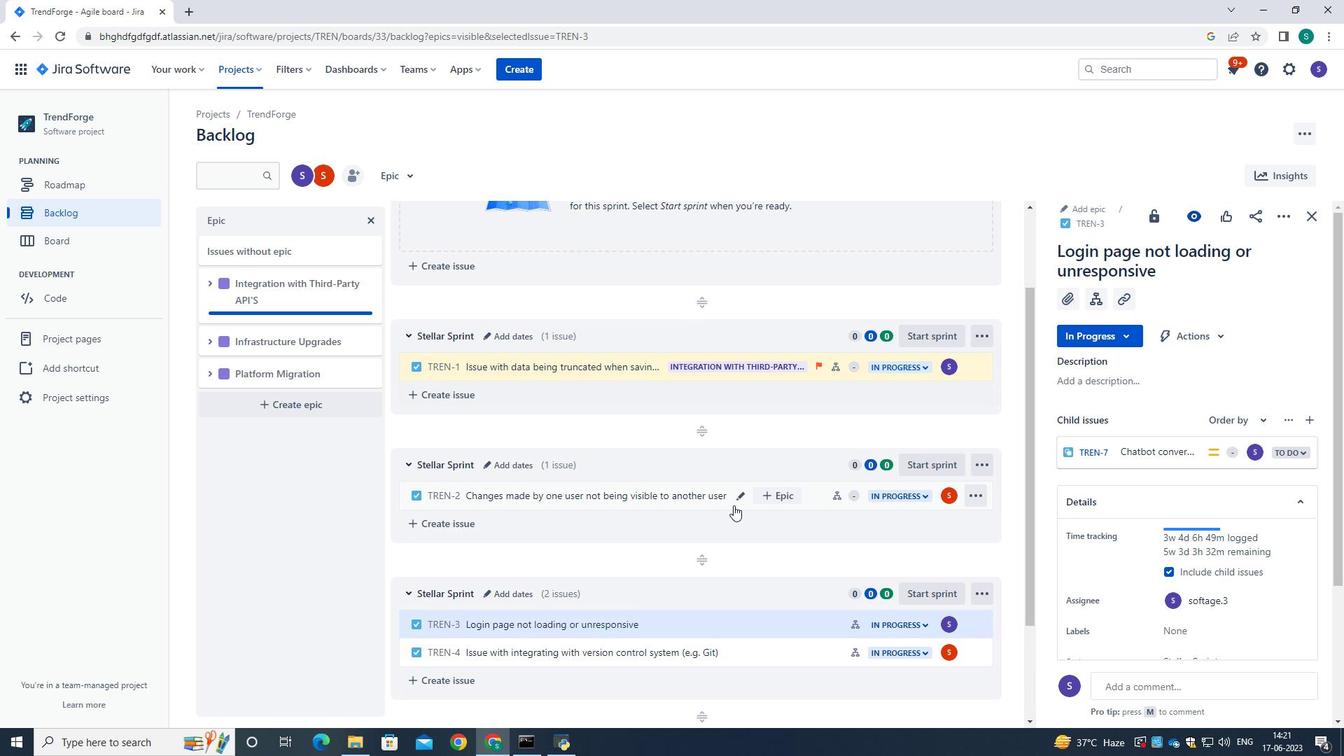 
Action: Mouse scrolled (682, 446) with delta (0, 0)
Screenshot: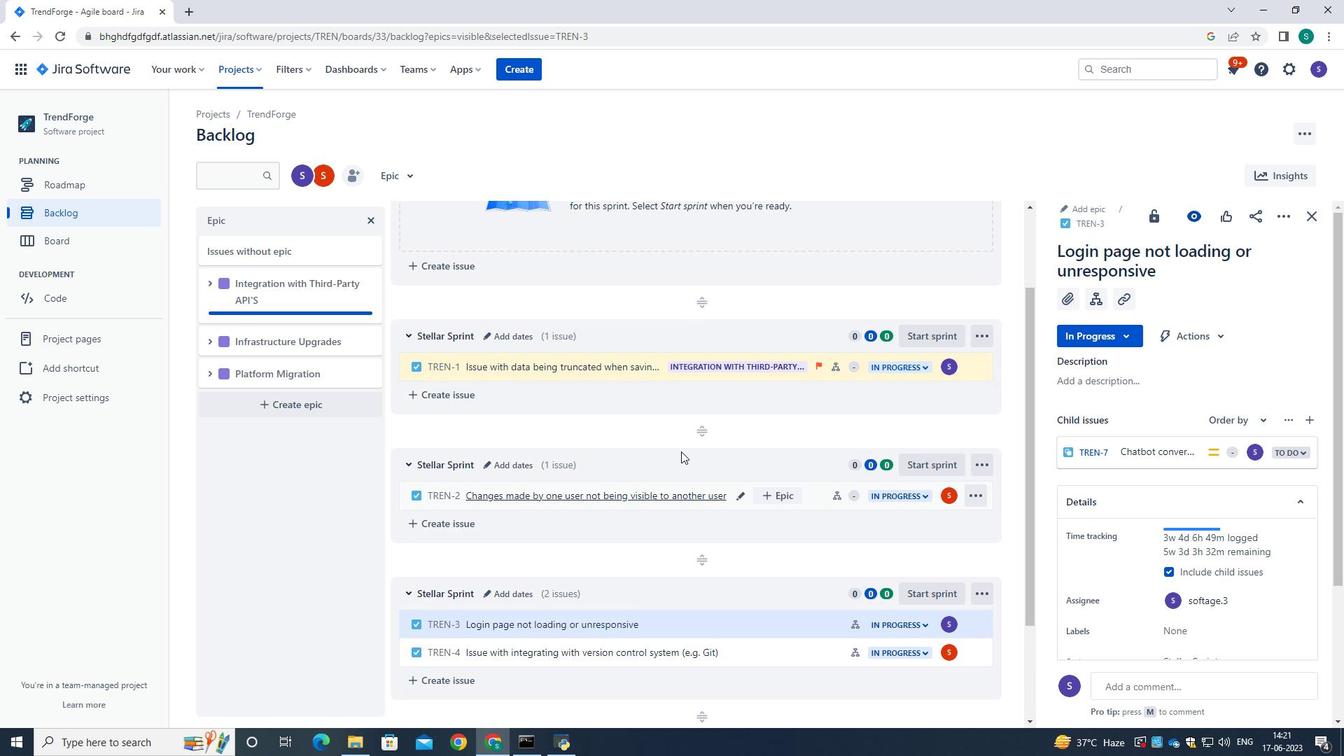
Action: Mouse moved to (976, 549)
Screenshot: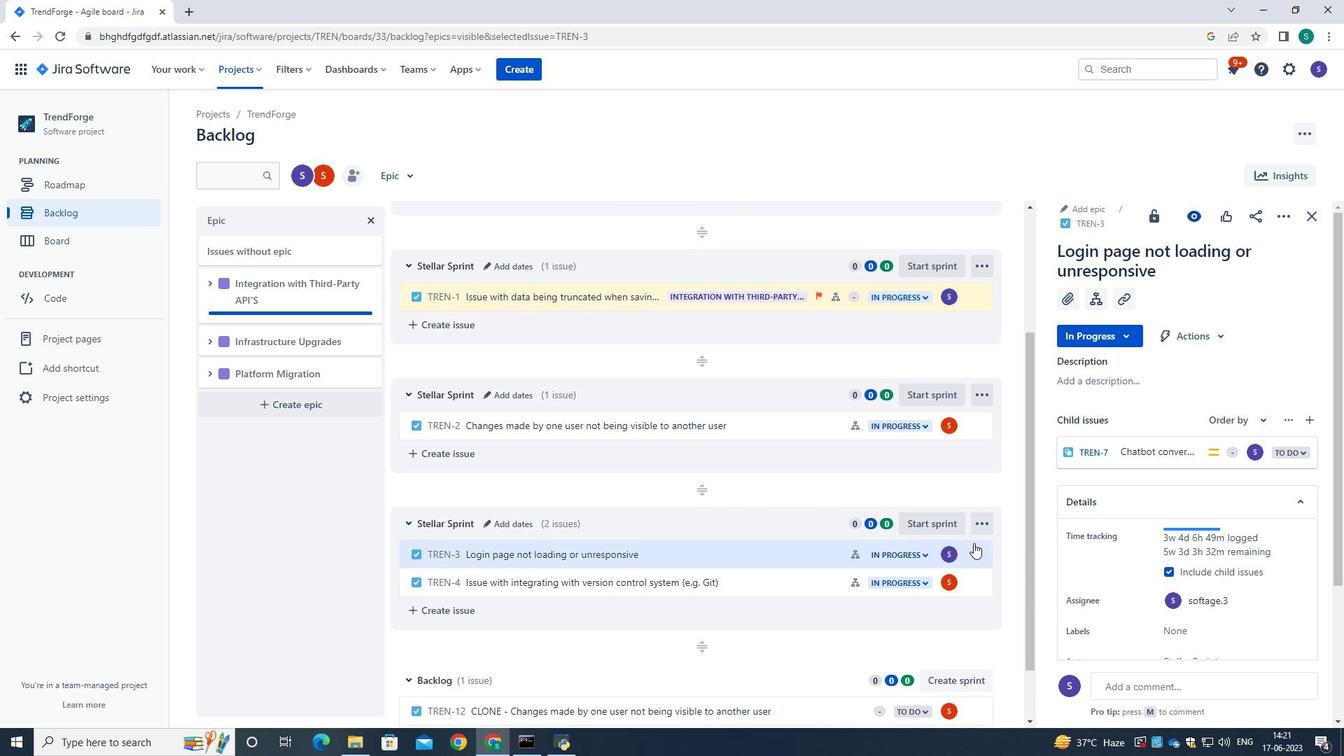 
Action: Mouse pressed left at (976, 549)
Screenshot: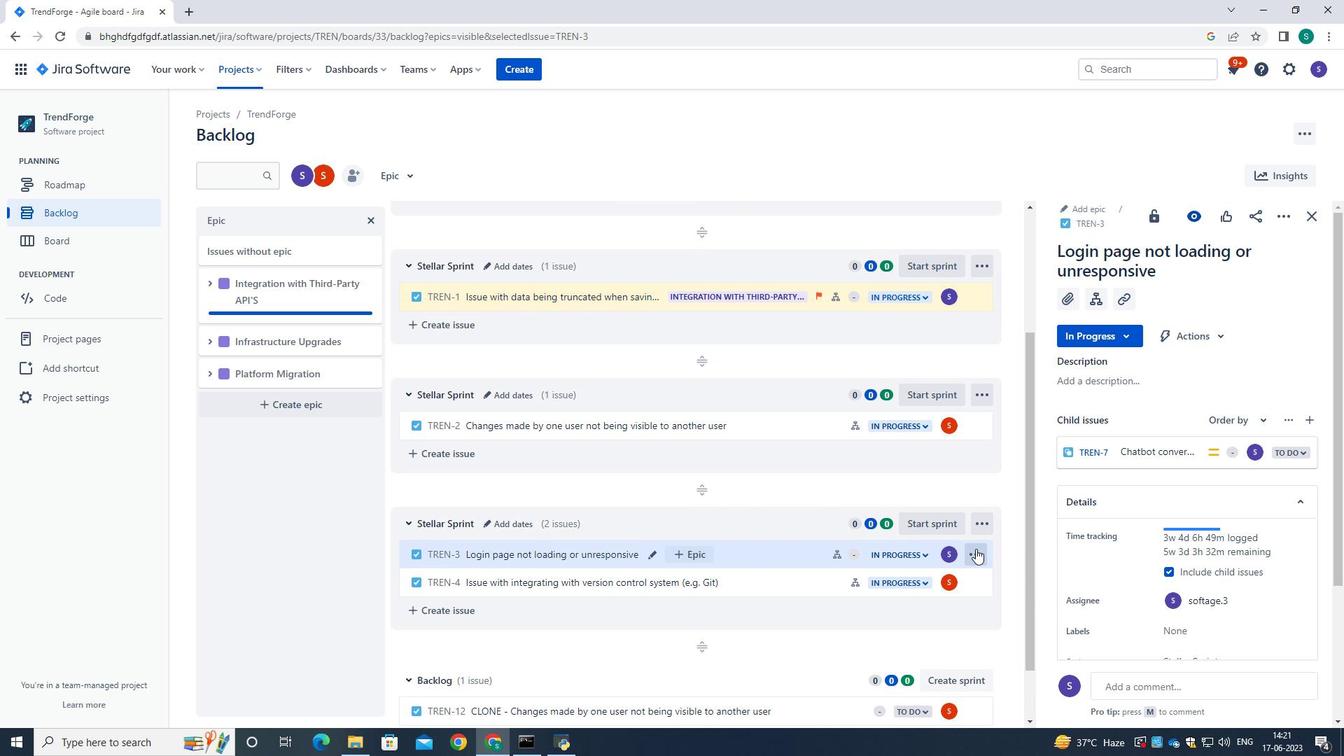 
Action: Mouse moved to (943, 503)
Screenshot: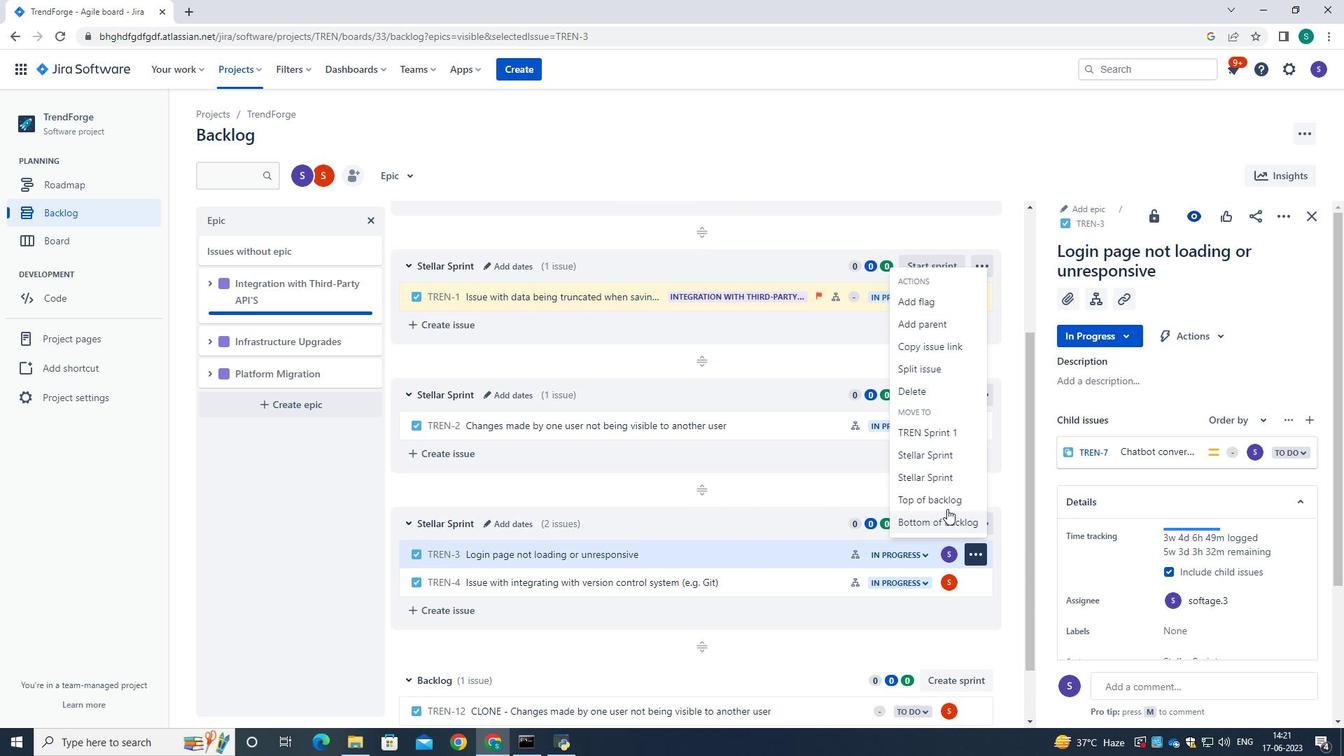 
Action: Mouse pressed left at (943, 503)
Screenshot: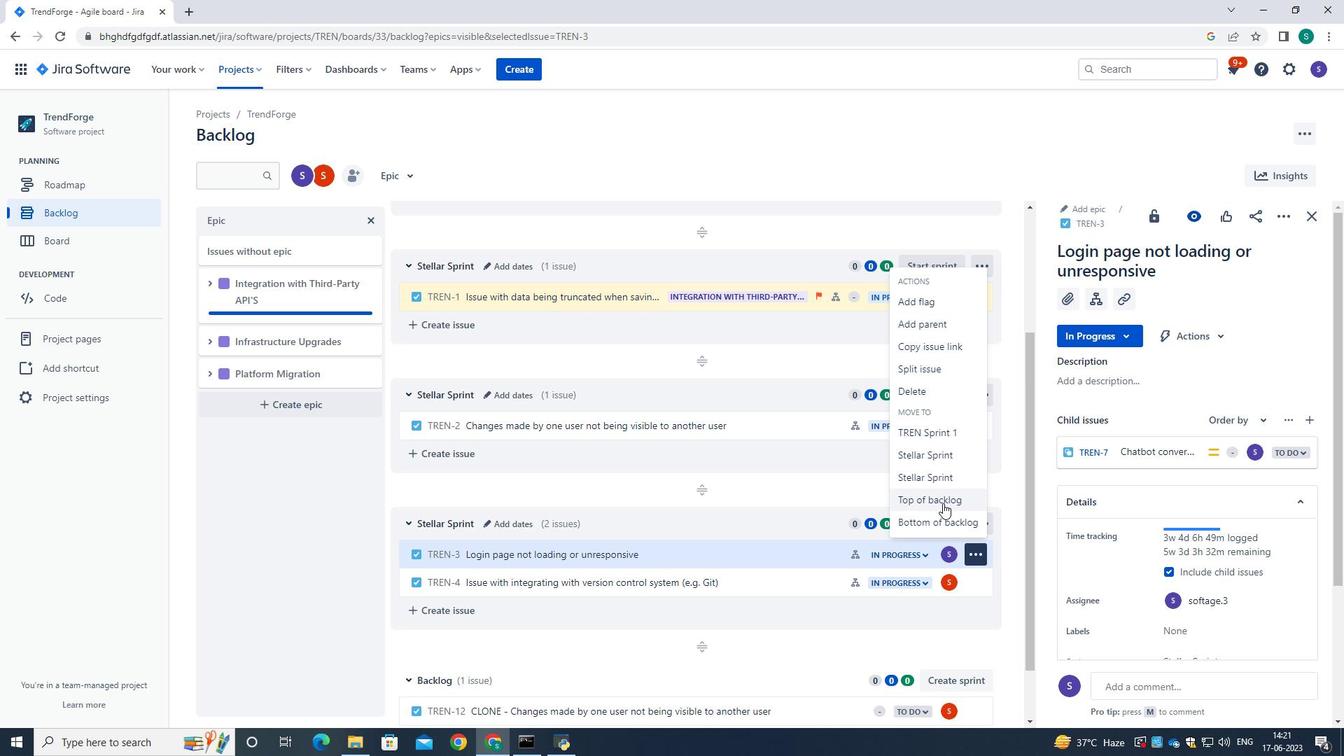 
Action: Mouse moved to (776, 556)
Screenshot: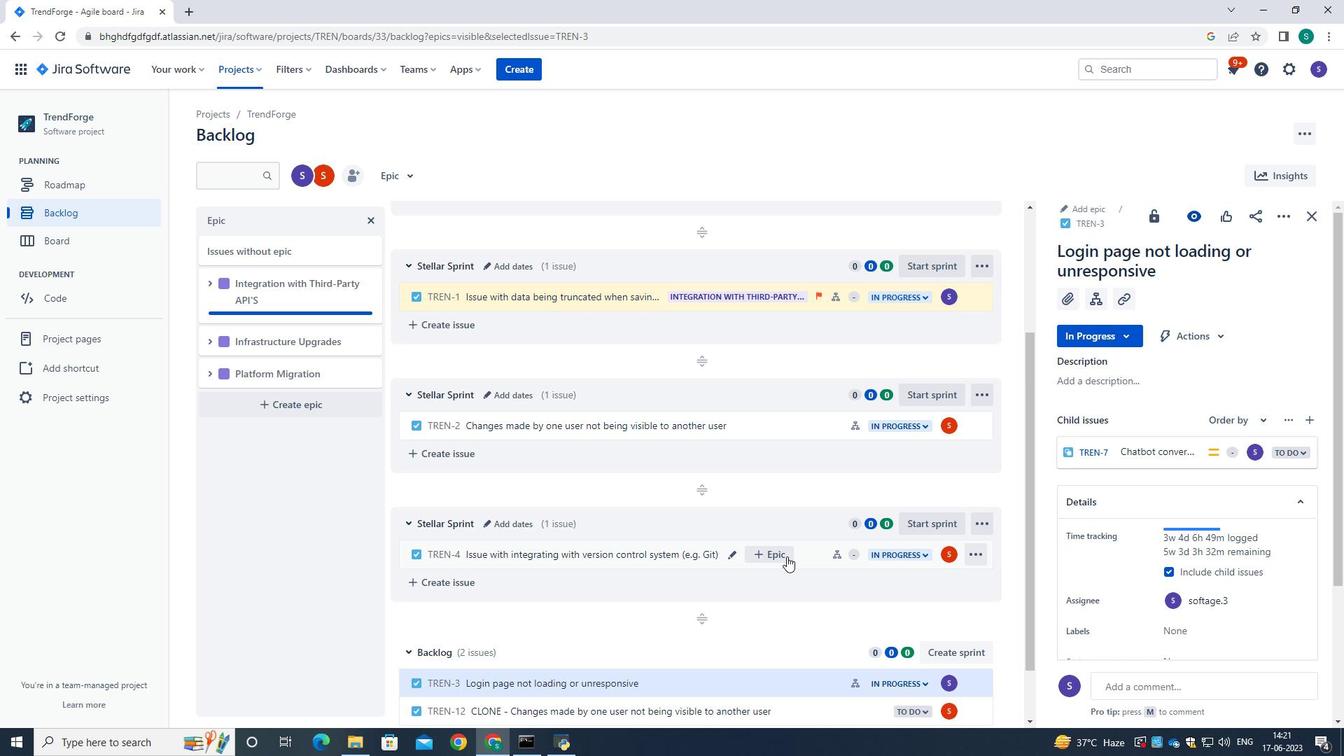
Action: Mouse pressed left at (776, 556)
Screenshot: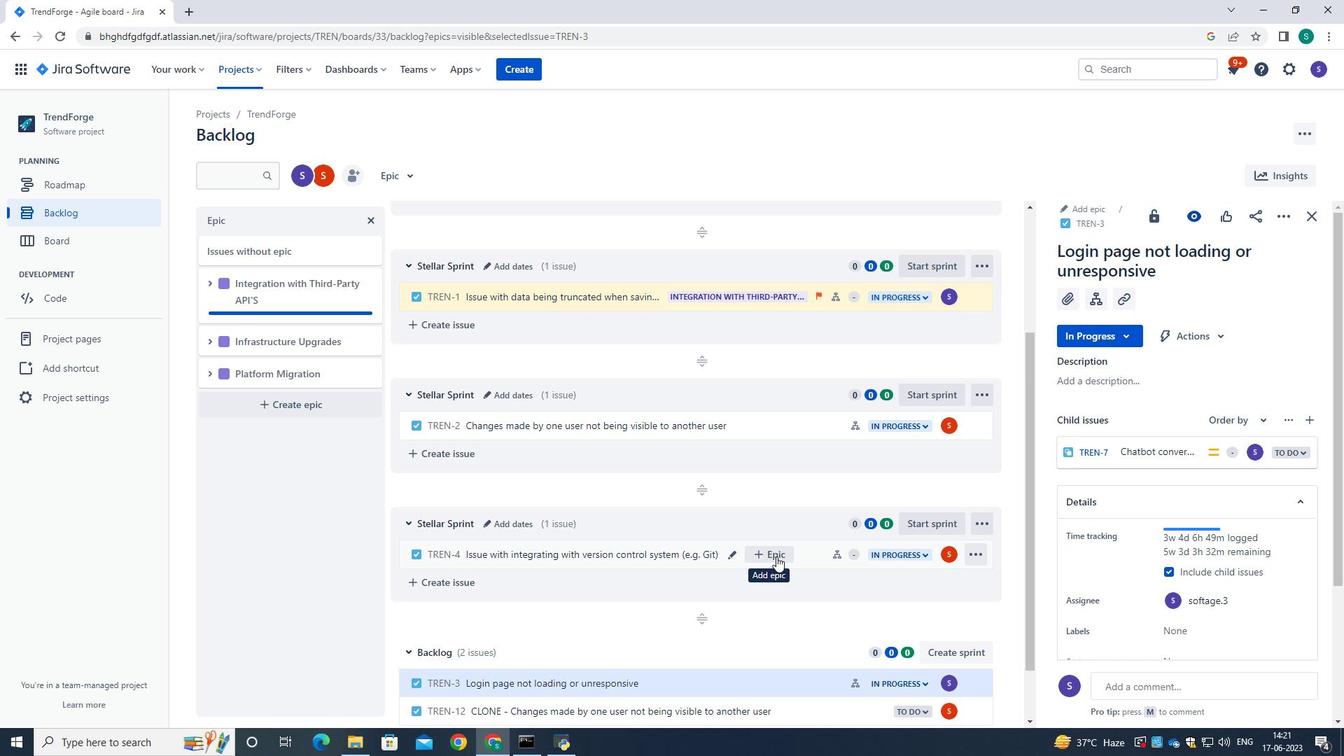 
Action: Mouse moved to (808, 642)
Screenshot: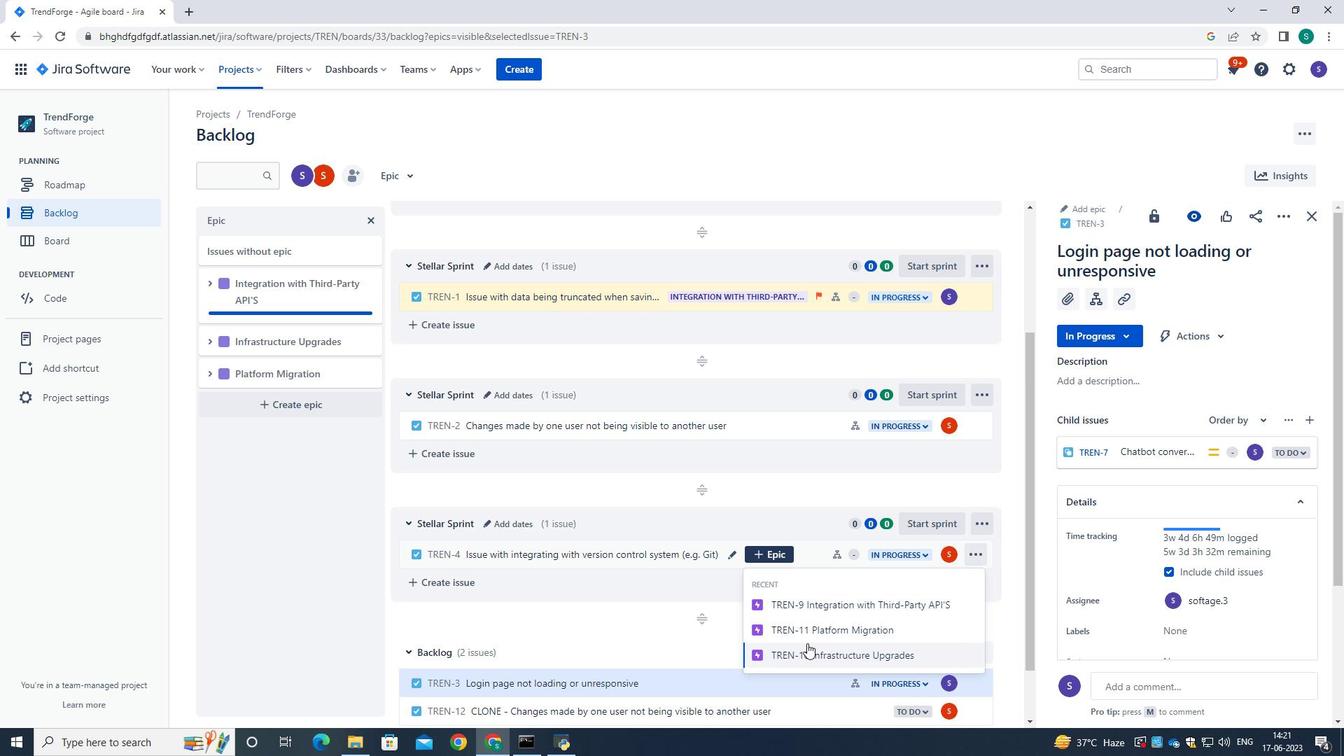 
Action: Mouse pressed left at (808, 642)
Screenshot: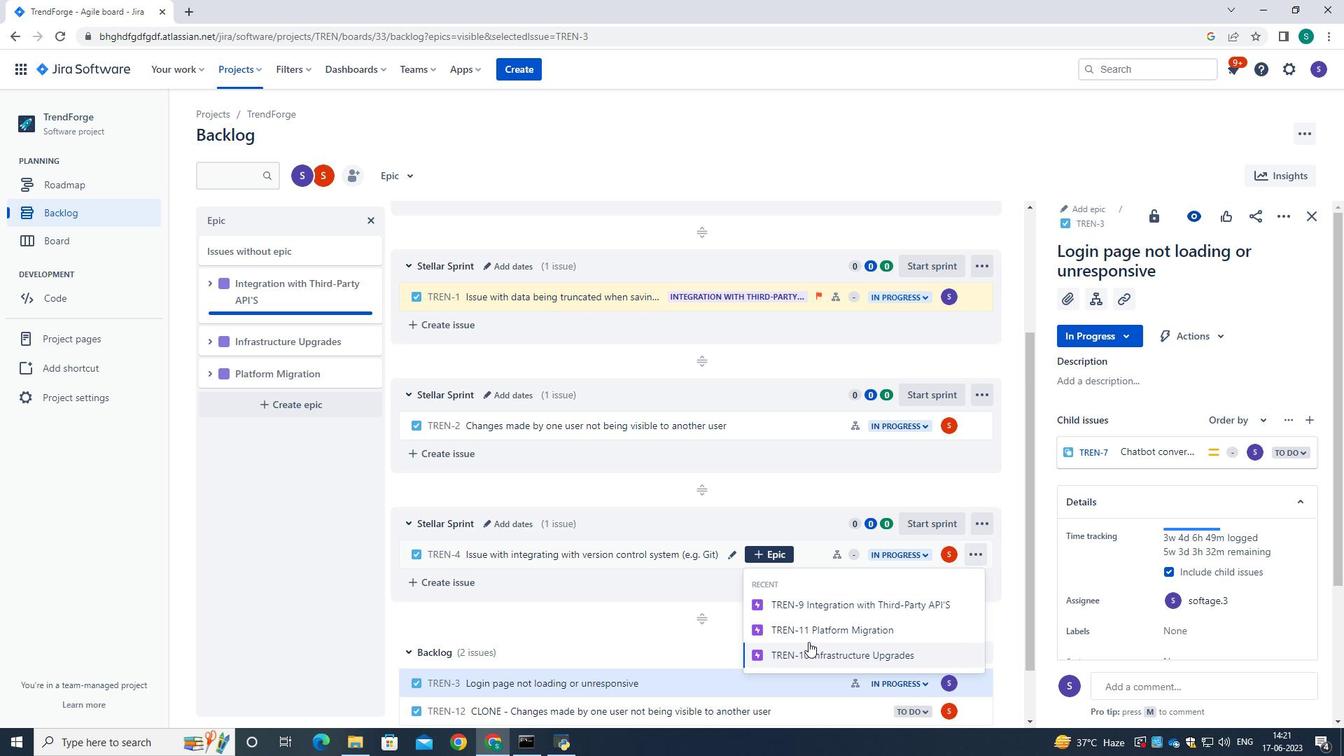
Action: Mouse moved to (815, 554)
Screenshot: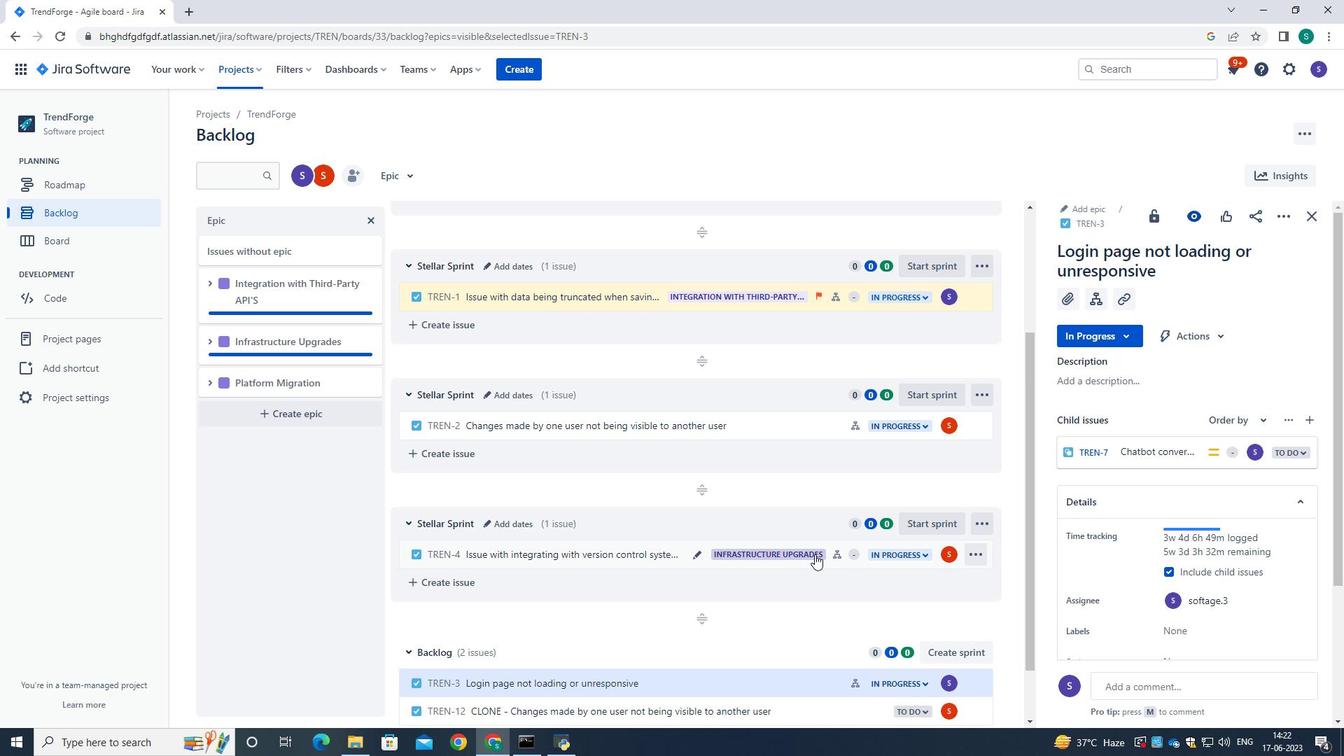 
Action: Mouse pressed left at (815, 554)
Screenshot: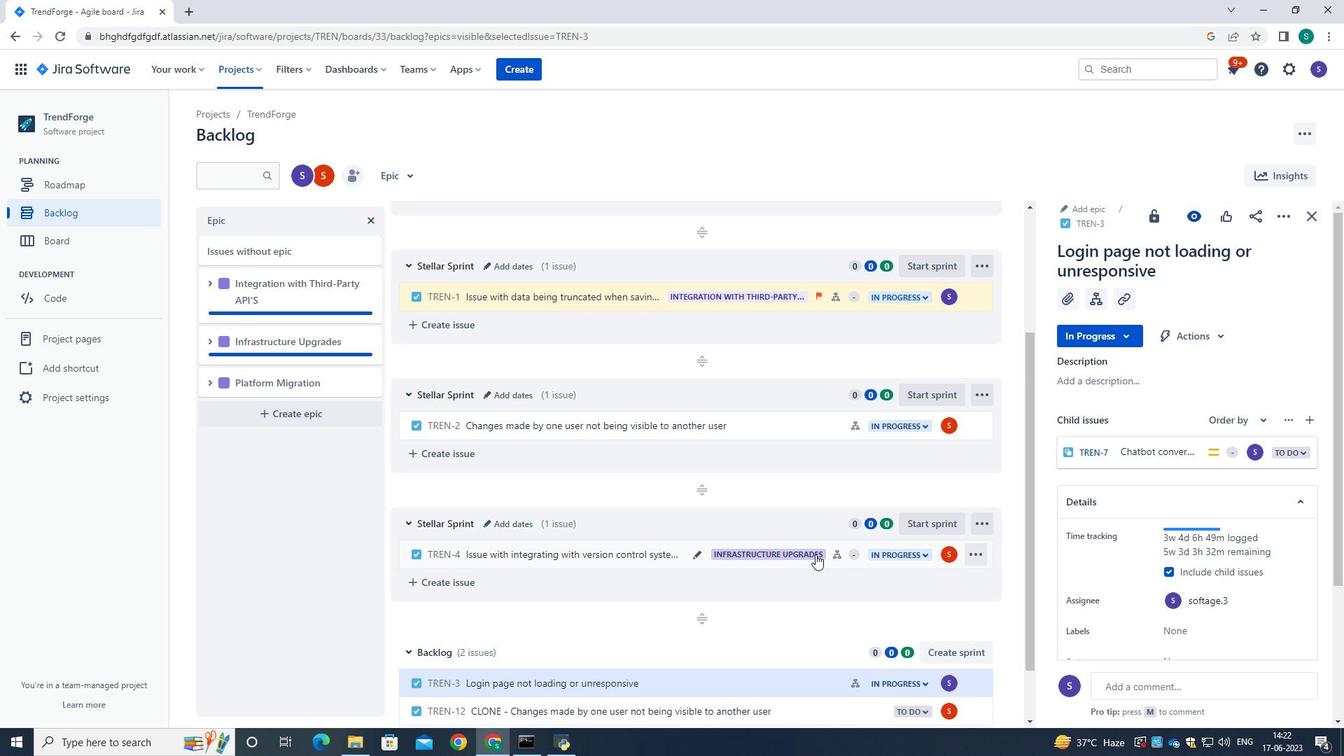 
Action: Mouse moved to (790, 630)
Screenshot: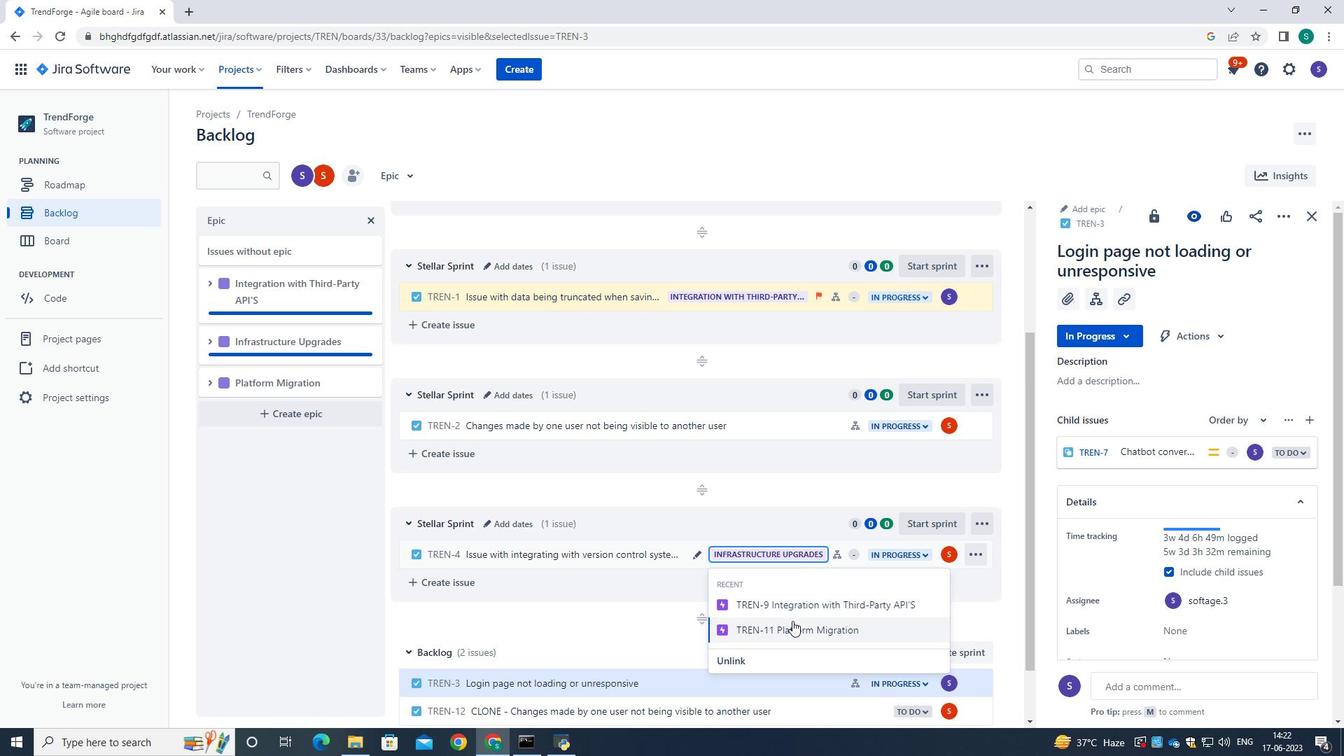 
Action: Mouse pressed left at (790, 630)
Screenshot: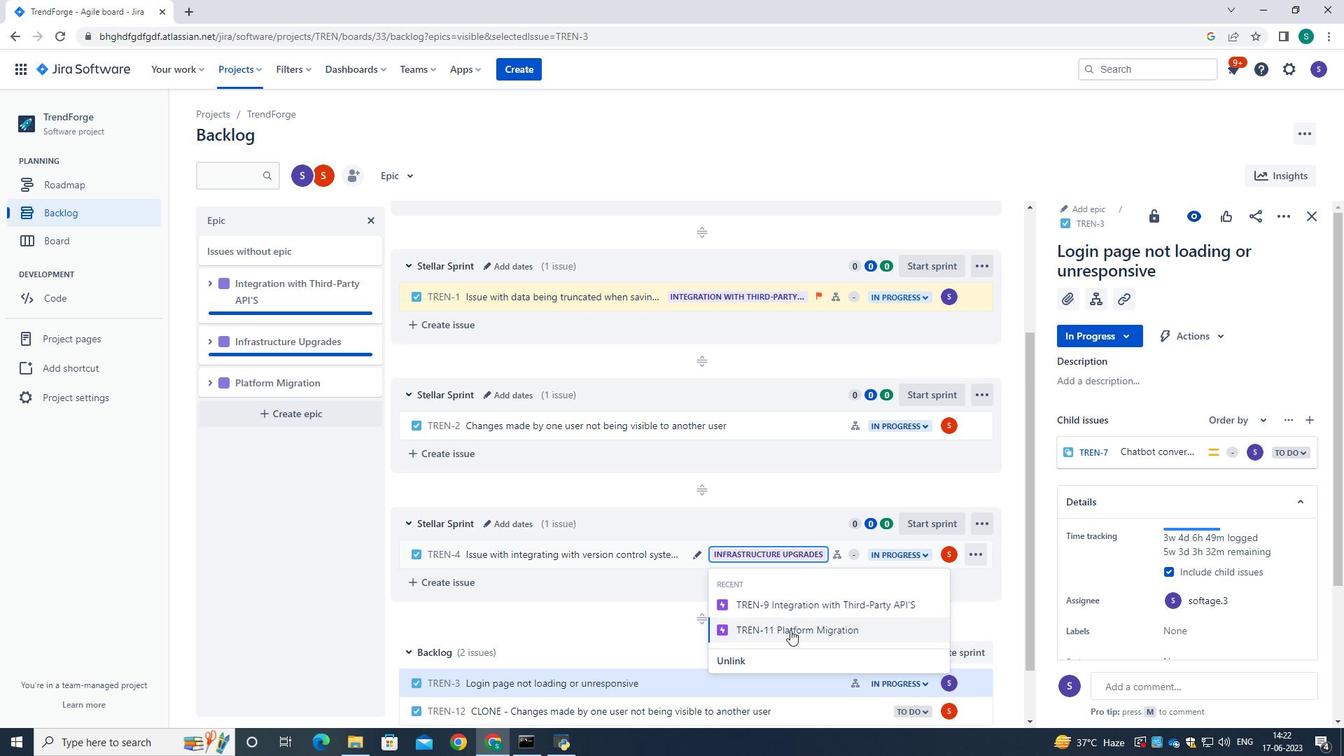 
Action: Mouse moved to (799, 546)
Screenshot: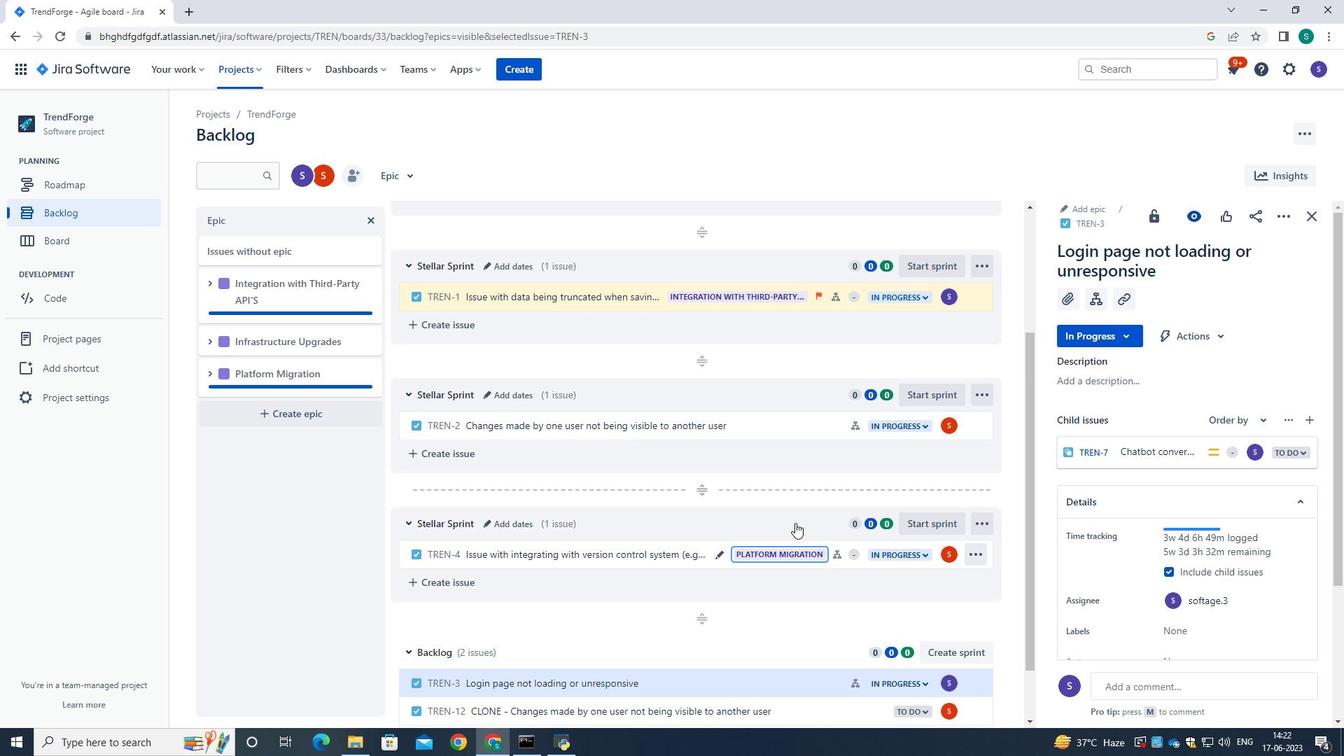 
Action: Mouse scrolled (799, 545) with delta (0, 0)
Screenshot: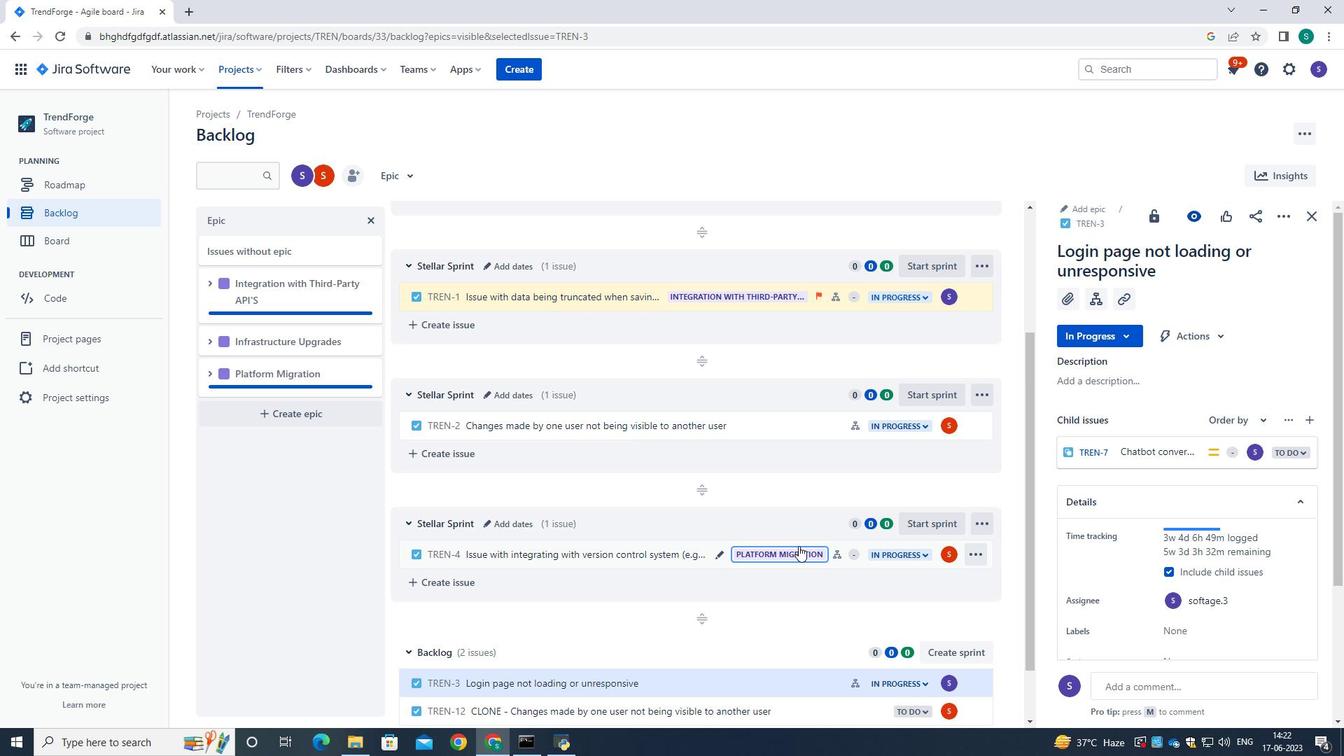 
Action: Mouse scrolled (799, 545) with delta (0, 0)
Screenshot: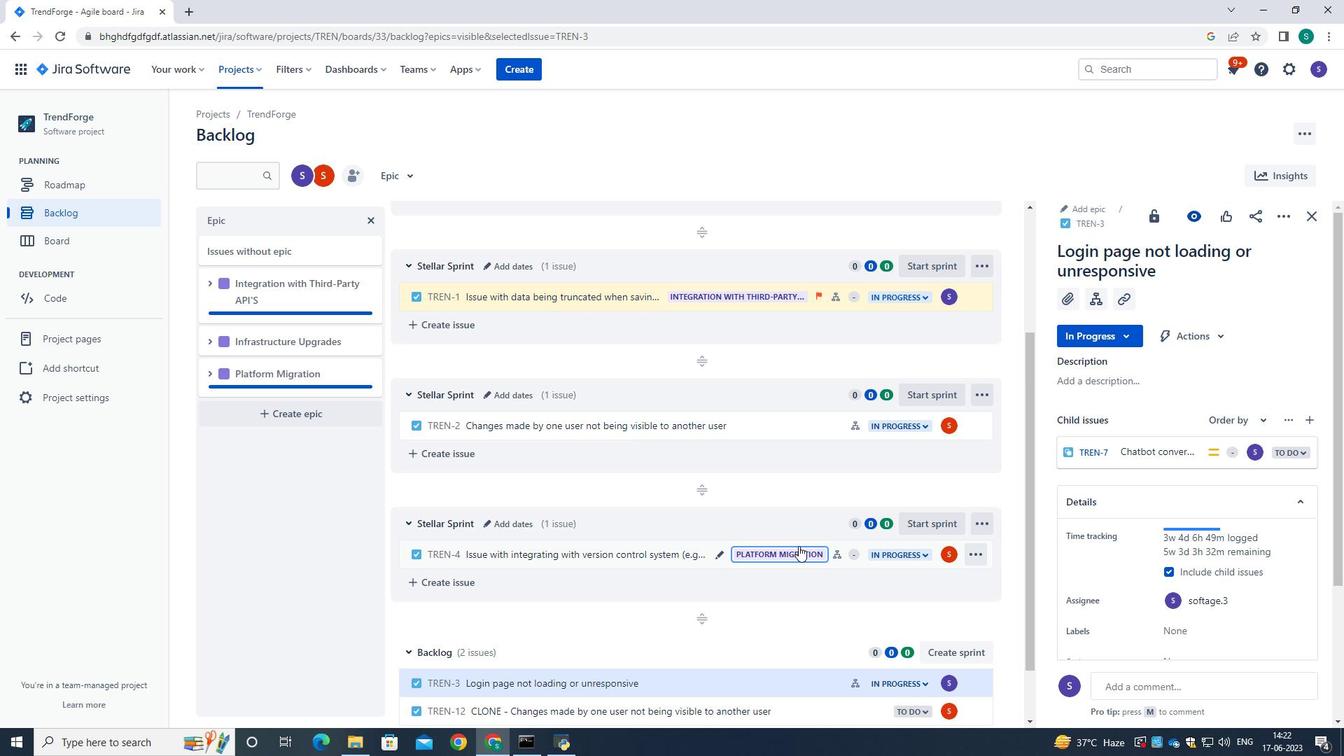 
Action: Mouse scrolled (799, 545) with delta (0, 0)
Screenshot: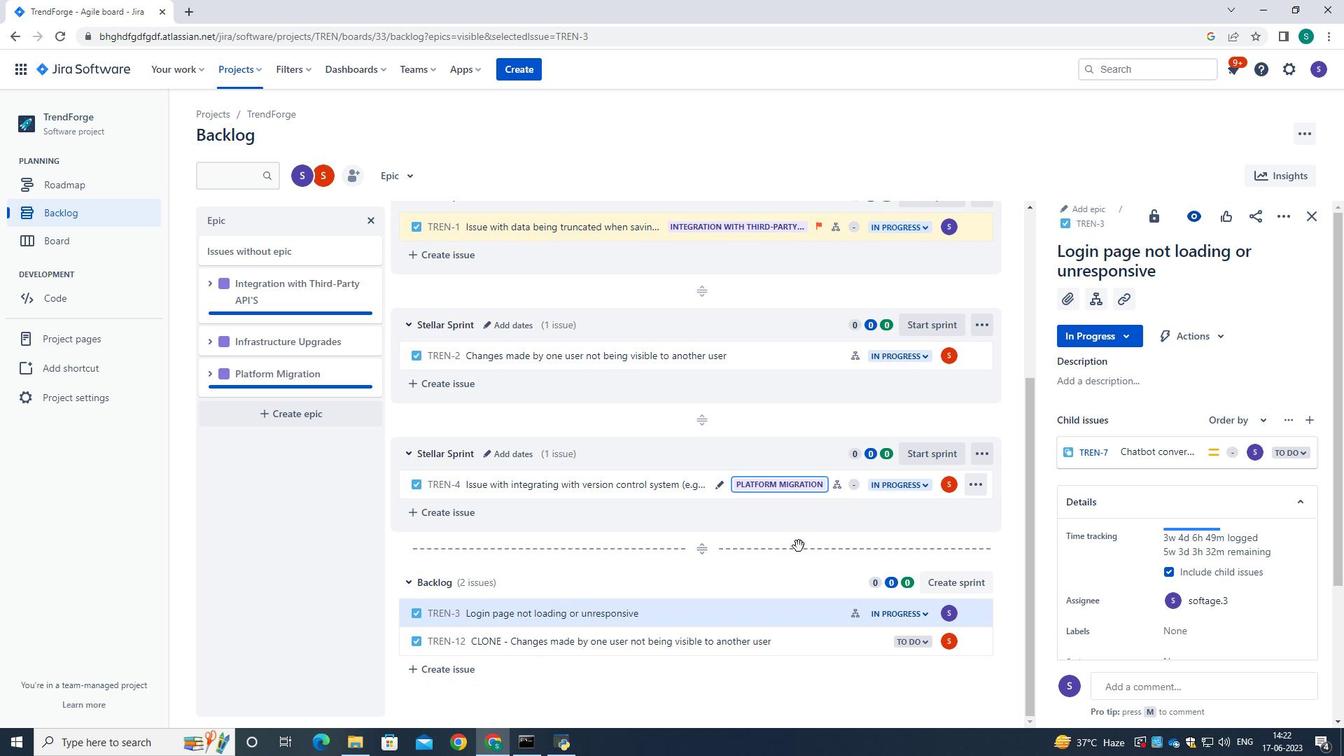 
Action: Mouse moved to (800, 479)
Screenshot: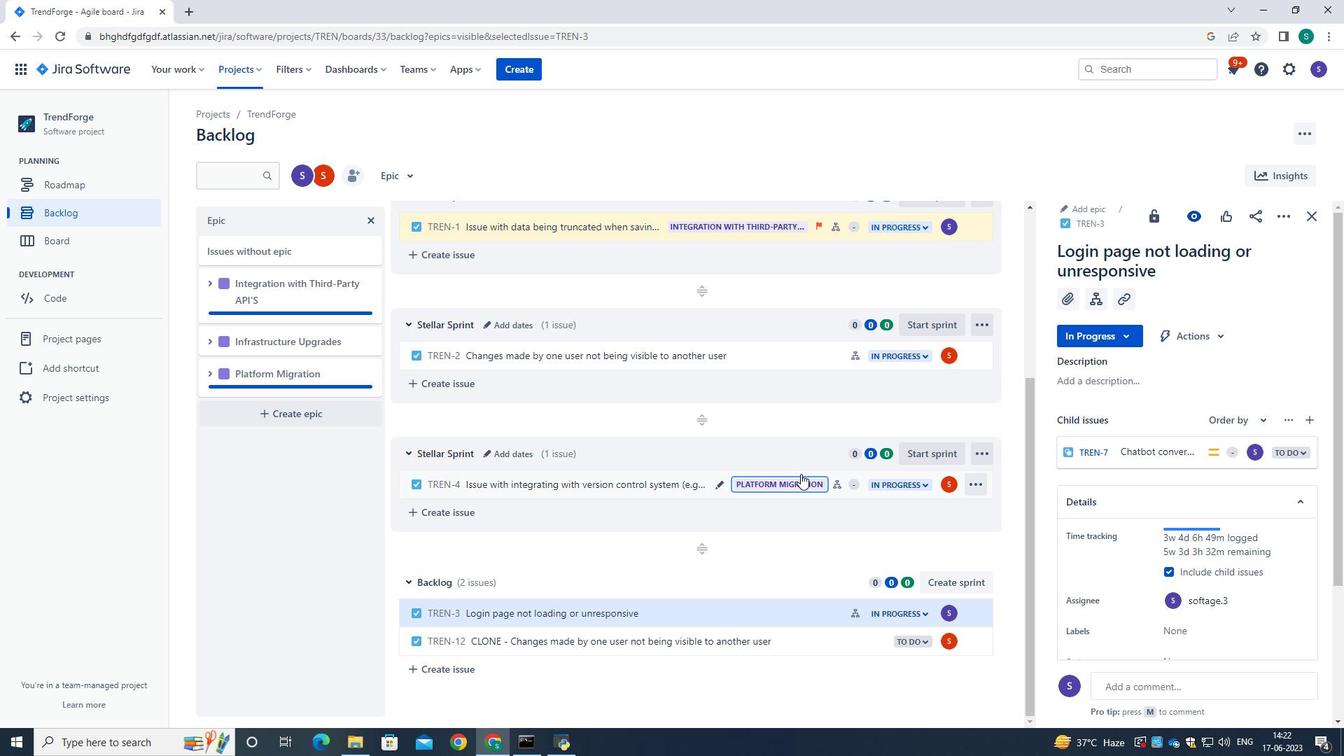 
